 Task: Add an event  with title  Sales Territory Planning Meeting, date '2023/11/11' to 2023/11/13 & Select Event type as  Collective. Add location for the event as  456 Chiado, Lisbon, Portugal and add a description: The retreat will kick off with an opening session where participants will be introduced to the objectives and benefits of team building. The facilitators will create a positive and inclusive environment, setting the tone for open communication, respect, and mutual support.Create an event link  http-salesterritoryplanningmeetingcom & Select the event color as  Cyan. , logged in from the account softage.1@softage.netand send the event invitation to softage.9@softage.net and softage.10@softage.net
Action: Mouse moved to (739, 105)
Screenshot: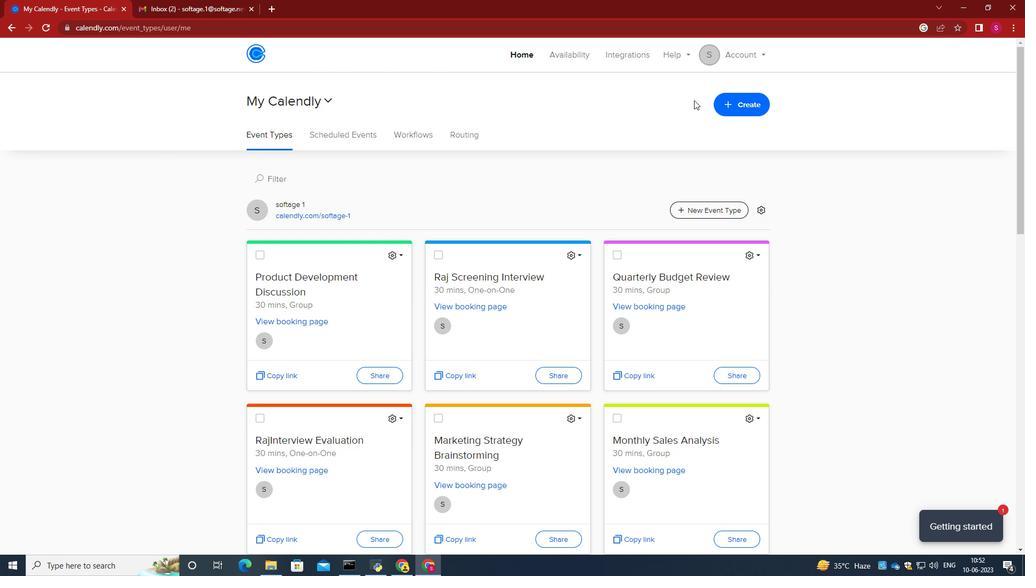 
Action: Mouse pressed left at (739, 105)
Screenshot: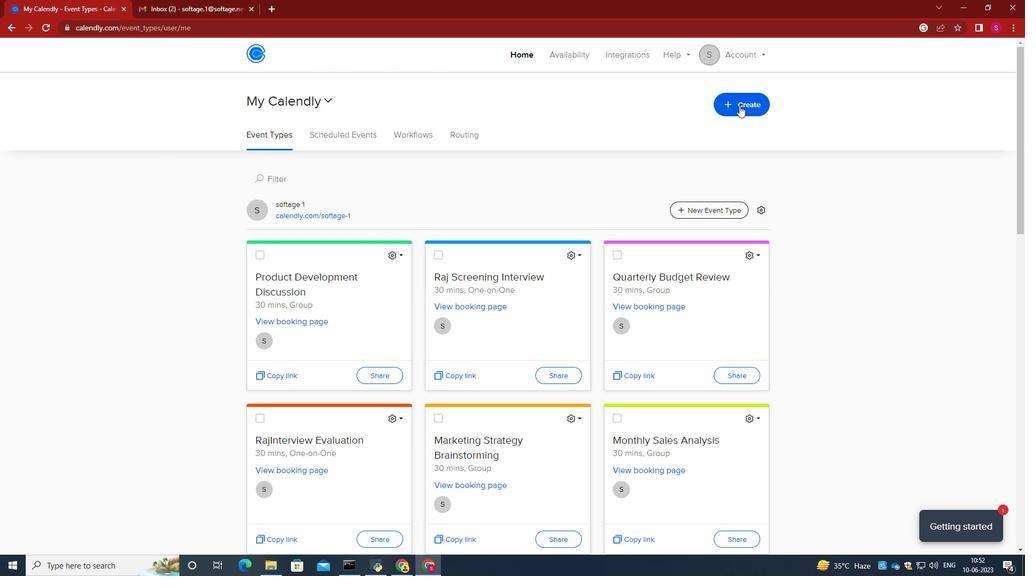 
Action: Mouse moved to (718, 144)
Screenshot: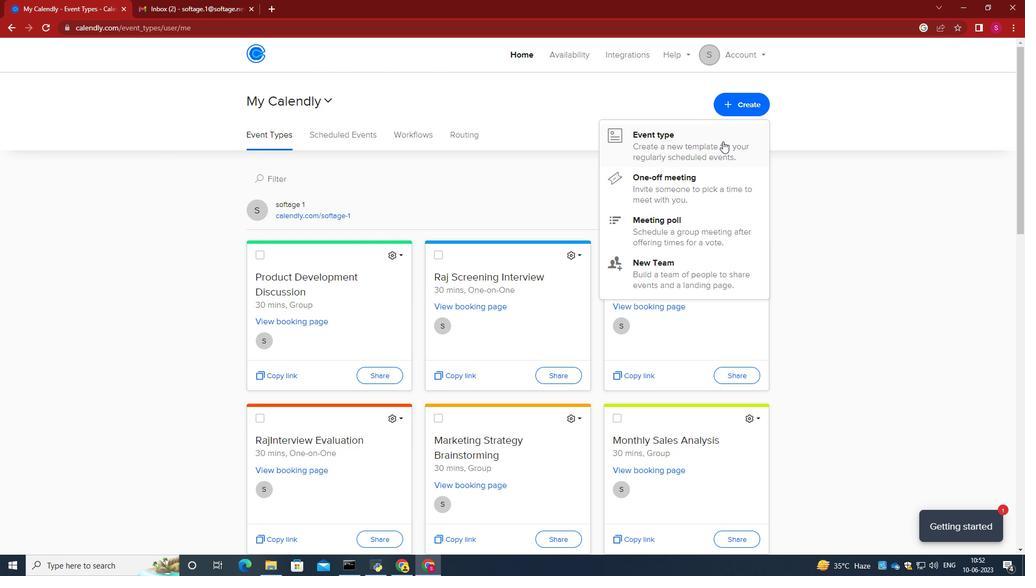 
Action: Mouse pressed left at (718, 144)
Screenshot: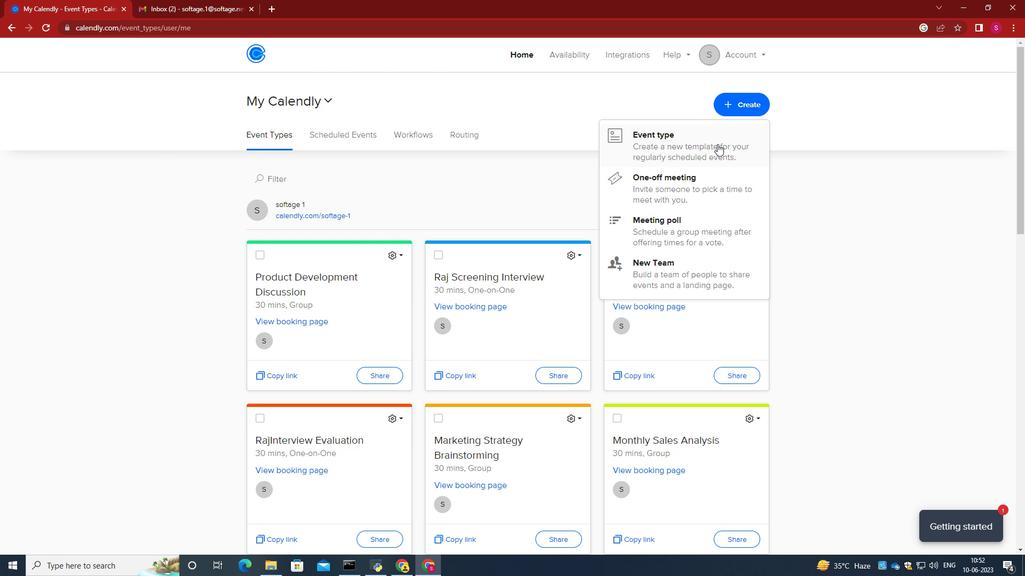 
Action: Mouse moved to (566, 304)
Screenshot: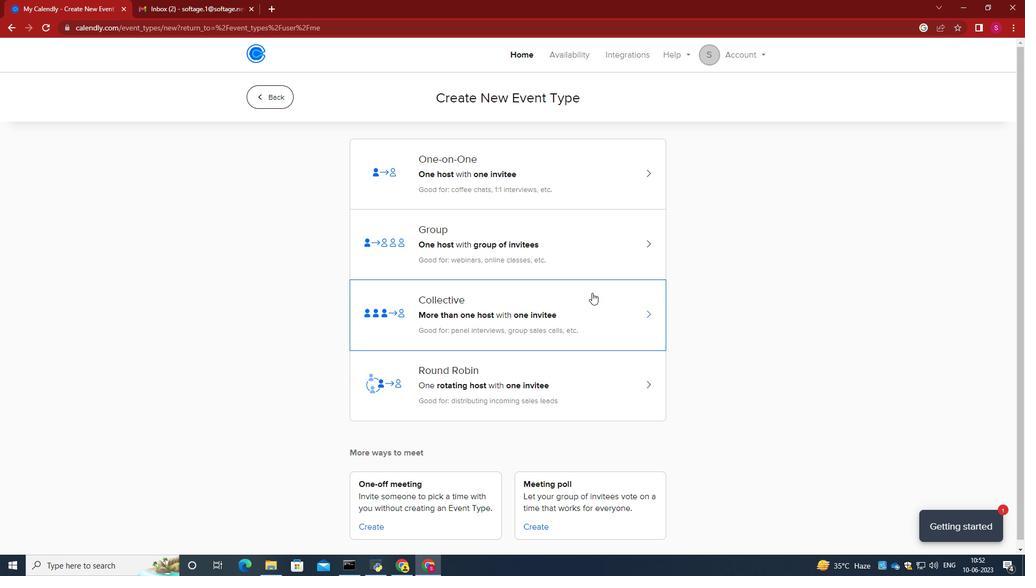 
Action: Mouse pressed left at (566, 304)
Screenshot: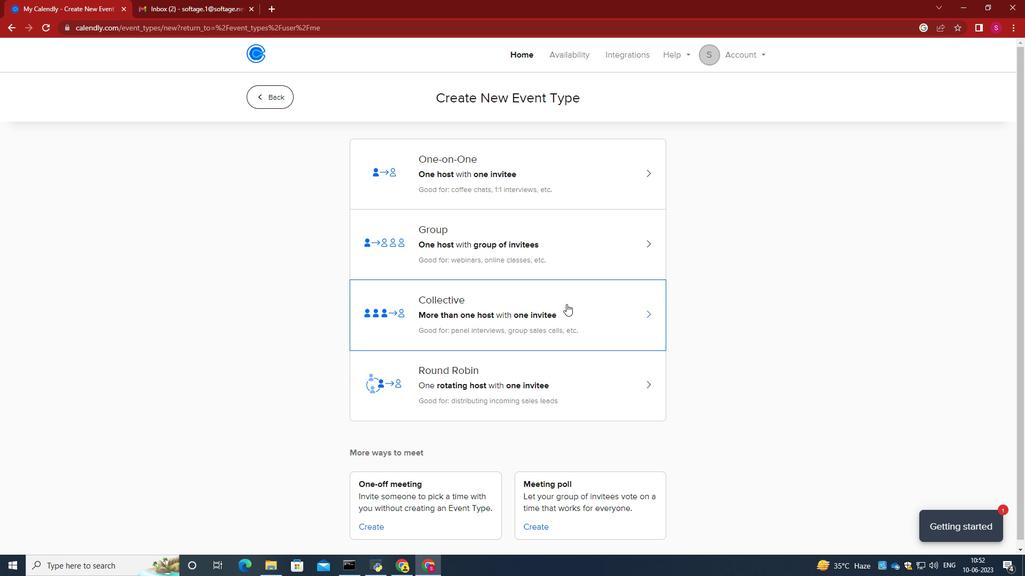 
Action: Mouse moved to (634, 227)
Screenshot: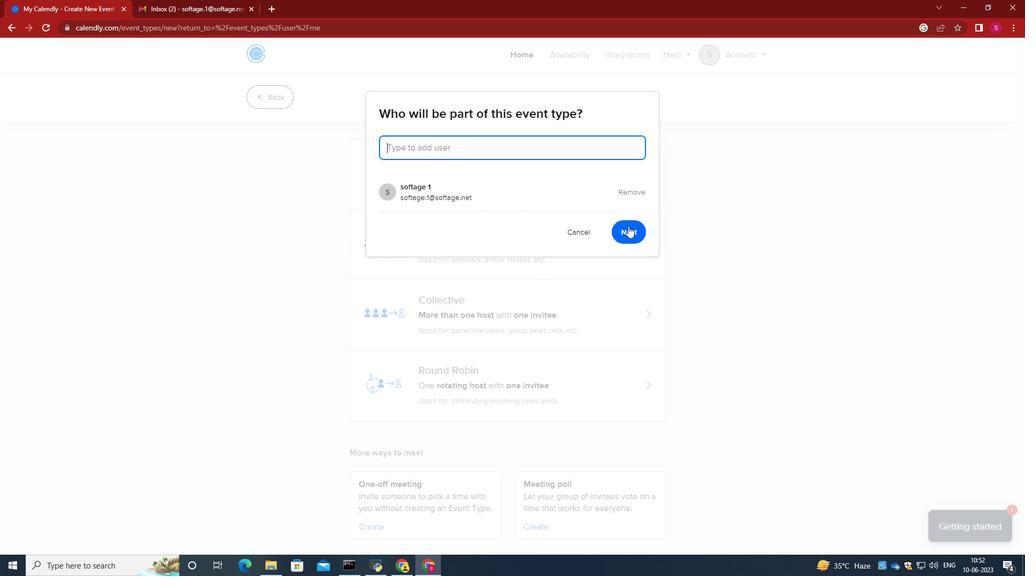 
Action: Mouse pressed left at (634, 227)
Screenshot: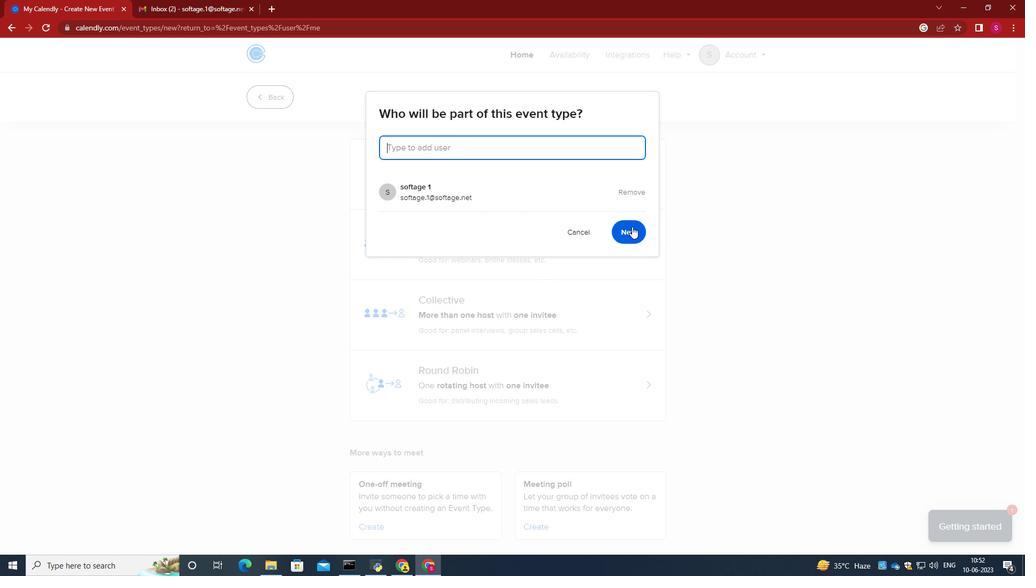
Action: Mouse moved to (369, 248)
Screenshot: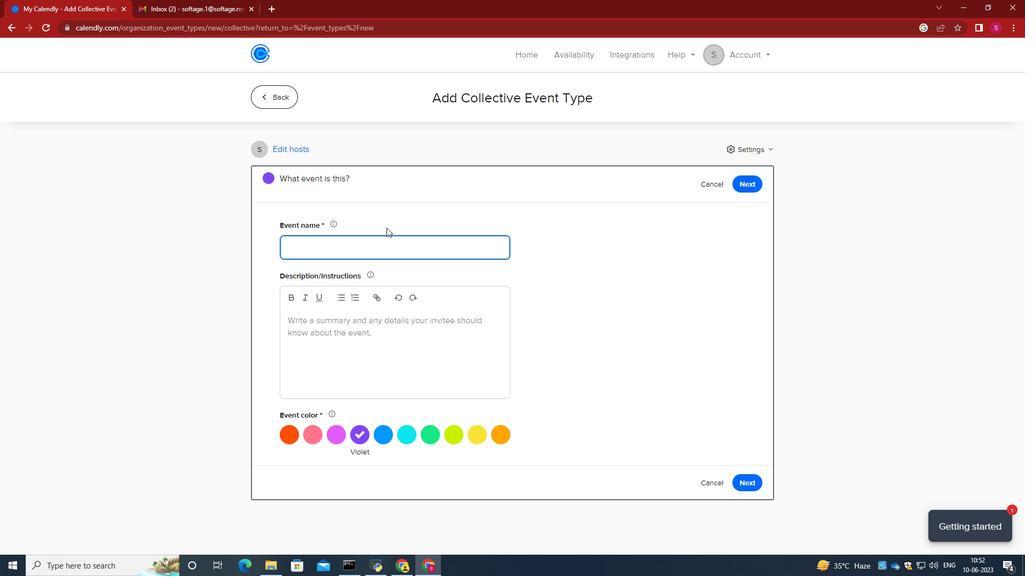 
Action: Mouse pressed left at (369, 248)
Screenshot: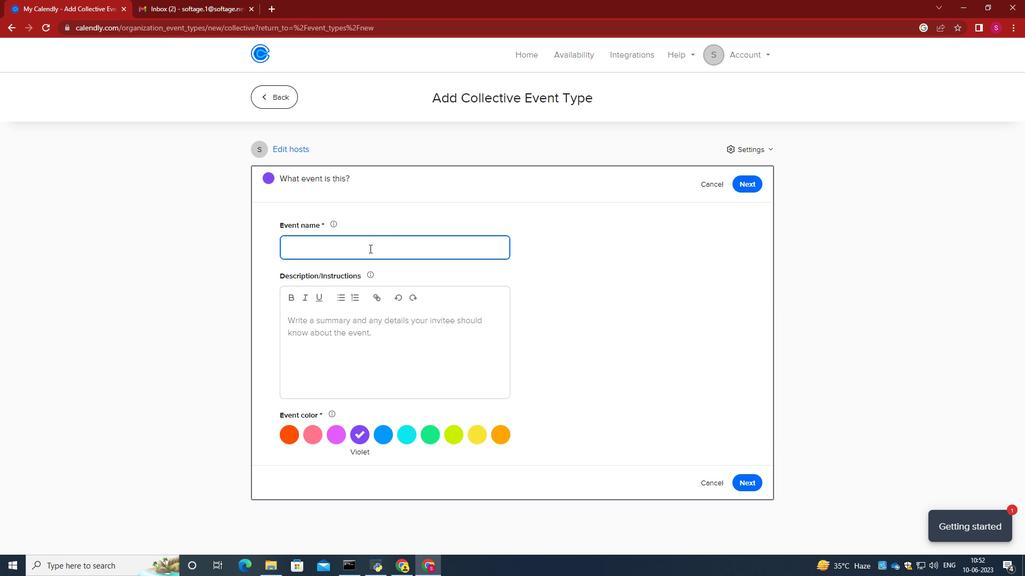 
Action: Key pressed <Key.caps_lock>S<Key.caps_lock>ales<Key.space><Key.caps_lock>T<Key.caps_lock>erritory<Key.space><Key.caps_lock>P<Key.caps_lock>lanning<Key.space><Key.caps_lock>R<Key.caps_lock>eview<Key.backspace><Key.backspace><Key.backspace><Key.backspace><Key.backspace><Key.backspace><Key.caps_lock>M<Key.caps_lock>eeting
Screenshot: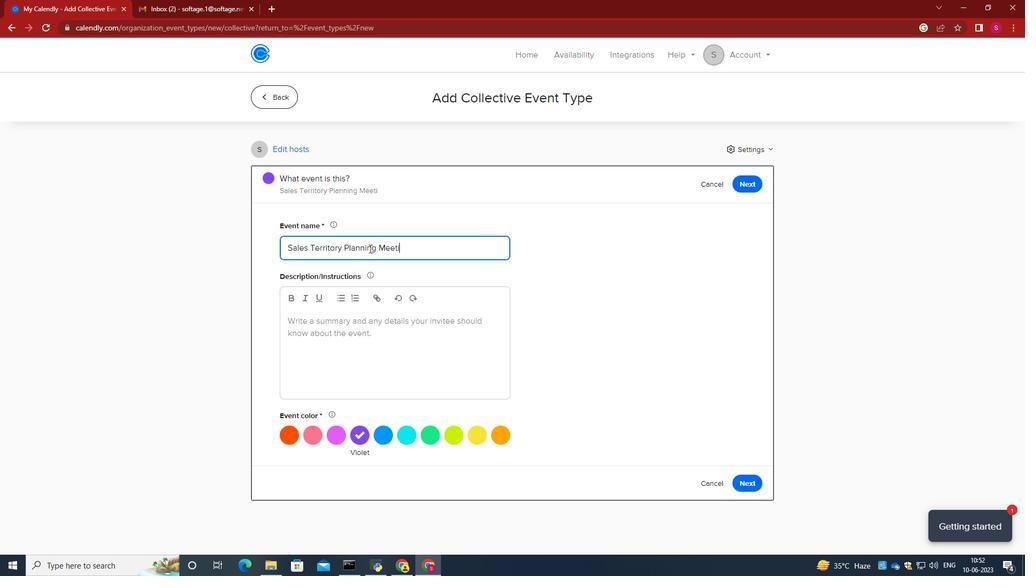 
Action: Mouse moved to (398, 314)
Screenshot: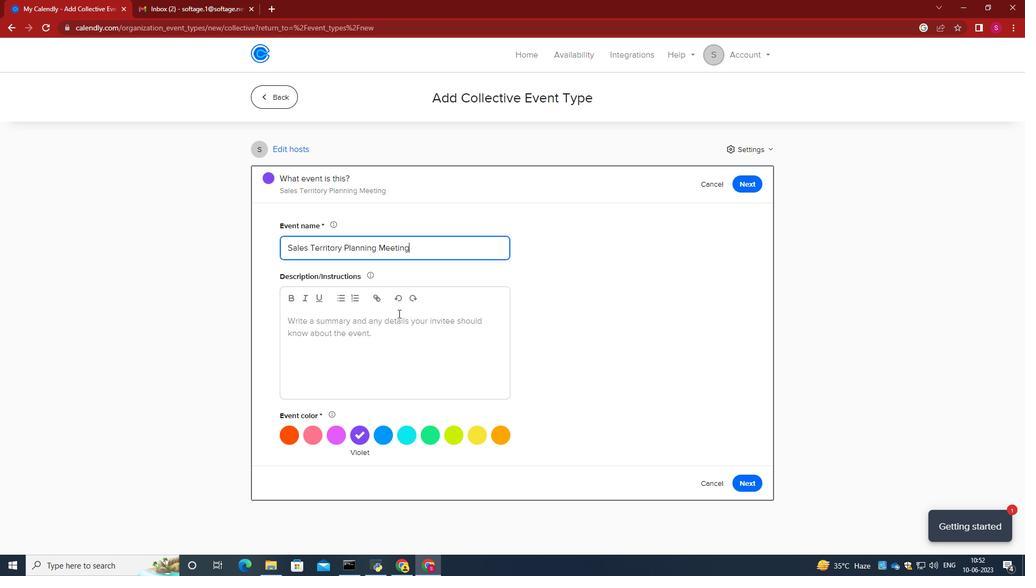 
Action: Mouse pressed left at (398, 314)
Screenshot: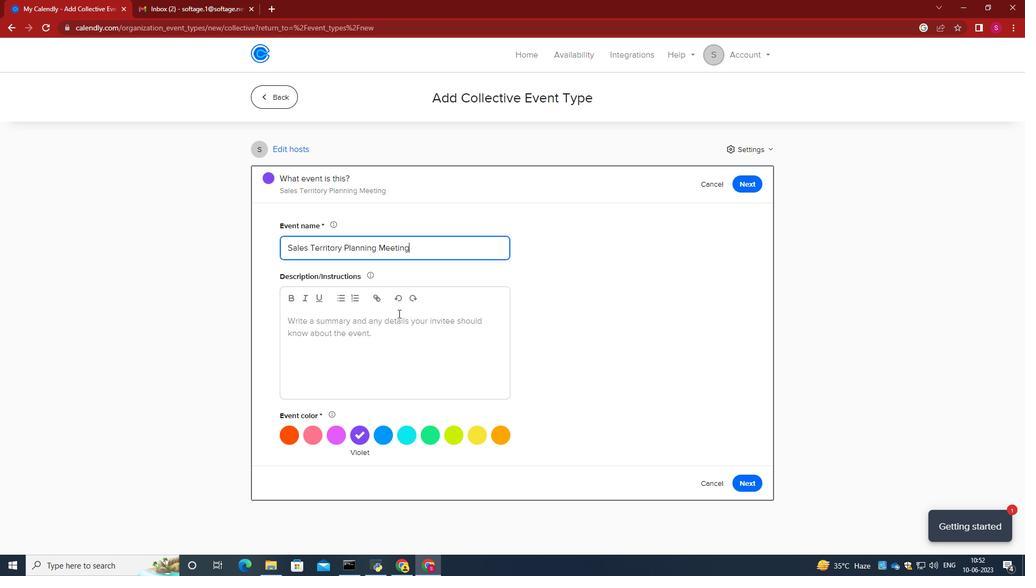 
Action: Mouse moved to (398, 329)
Screenshot: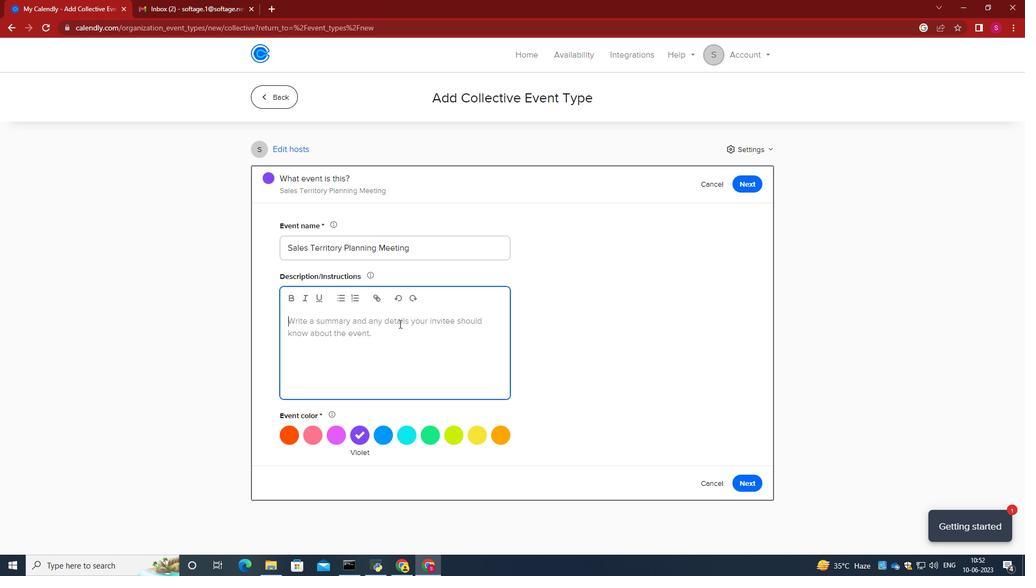 
Action: Key pressed <Key.caps_lock>T<Key.caps_lock>he<Key.space>retreat<Key.space>will<Key.space>kickoff<Key.space>with<Key.space>an<Key.space>opening<Key.space>session<Key.space>where<Key.space>in<Key.backspace><Key.backspace>partivip<Key.backspace><Key.backspace><Key.backspace>cipants<Key.space>will<Key.space>be<Key.space>introduced<Key.space>to<Key.space>the<Key.space>objectives<Key.space>ansd<Key.space>be<Key.backspace><Key.backspace><Key.backspace><Key.backspace><Key.backspace>d<Key.space>benefits<Key.space>of<Key.space>team<Key.space>building.<Key.space><Key.caps_lock>T<Key.caps_lock>he<Key.space>facilitators<Key.space>will<Key.space>create<Key.space>ap<Key.space><Key.backspace><Key.backspace><Key.space>positive<Key.space>and<Key.space>inclusive<Key.space>environment,<Key.space>setting<Key.space>the<Key.space>tone<Key.space>for<Key.space>open<Key.space>communication,<Key.space>respect,<Key.space>and<Key.space>mutuek<Key.space><Key.backspace><Key.backspace>l<Key.space>su<Key.backspace><Key.backspace><Key.backspace><Key.backspace><Key.backspace>al<Key.space>supo<Key.backspace>port.<Key.space><Key.caps_lock>
Screenshot: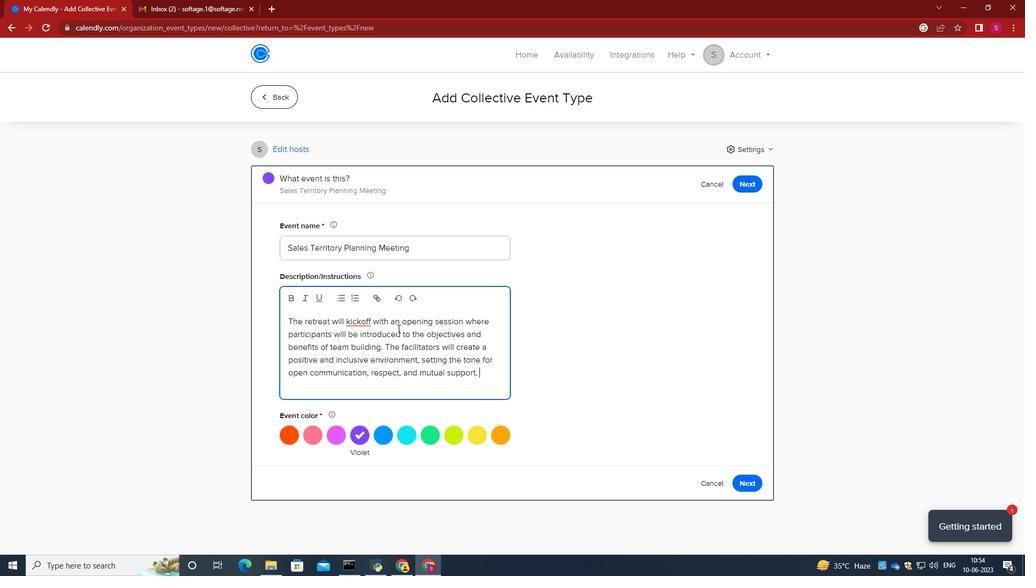 
Action: Mouse moved to (415, 435)
Screenshot: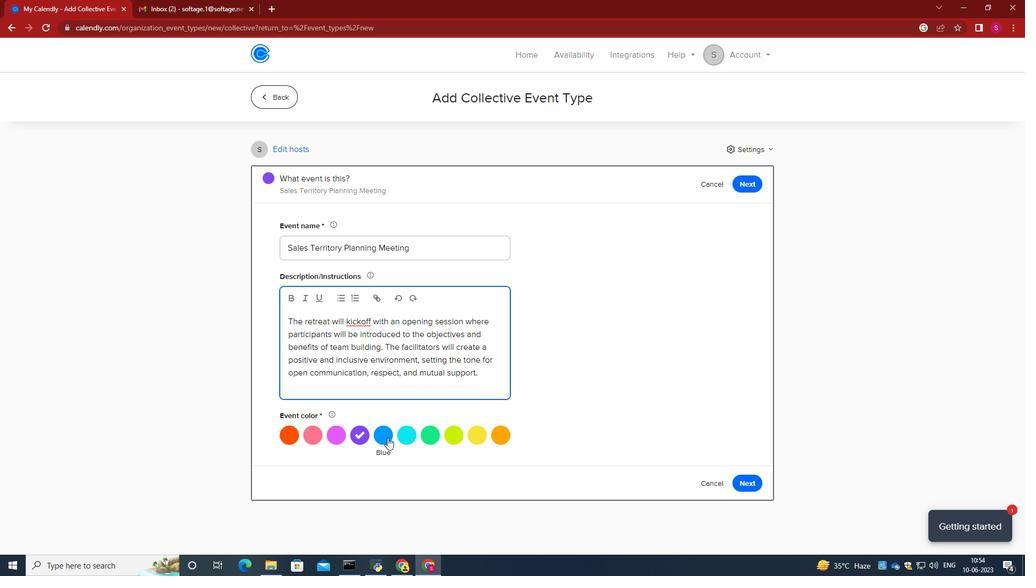 
Action: Mouse pressed left at (415, 435)
Screenshot: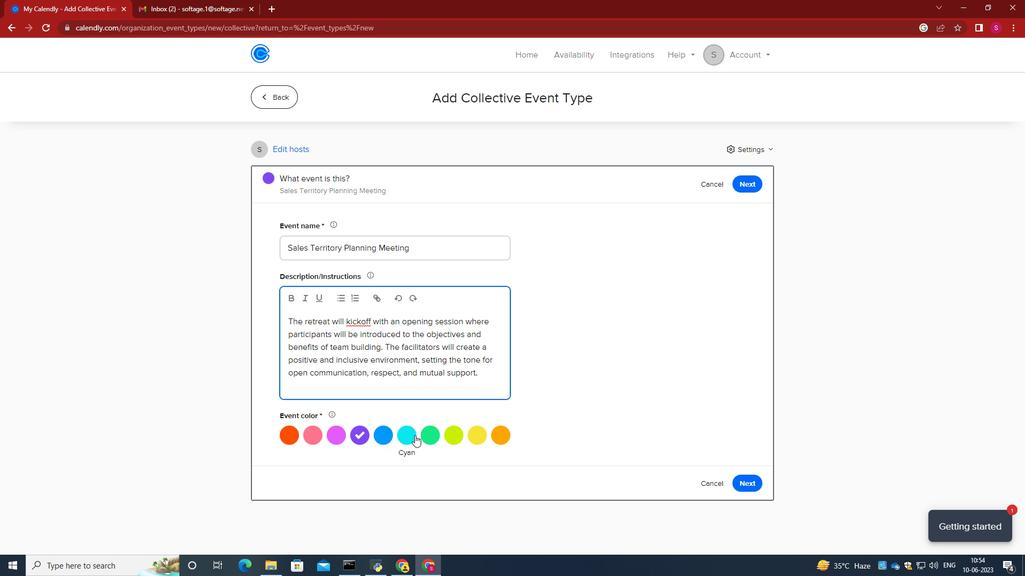 
Action: Mouse moved to (749, 484)
Screenshot: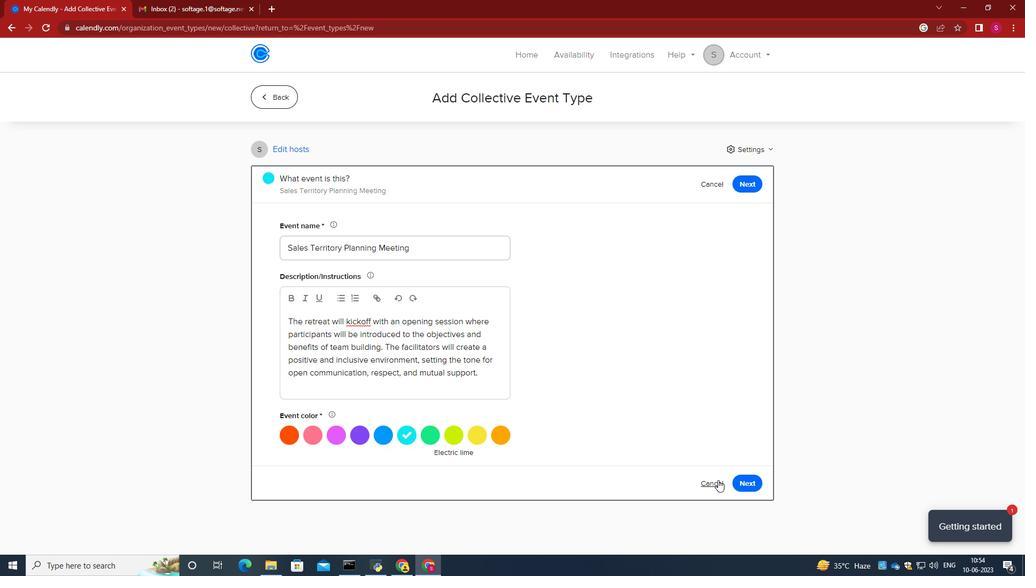
Action: Mouse pressed left at (749, 484)
Screenshot: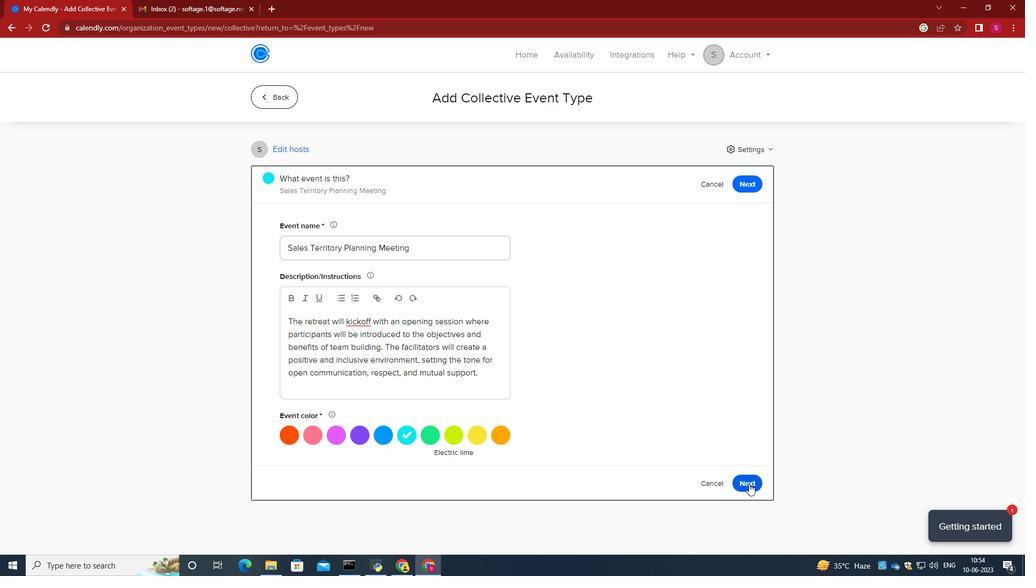 
Action: Mouse moved to (341, 313)
Screenshot: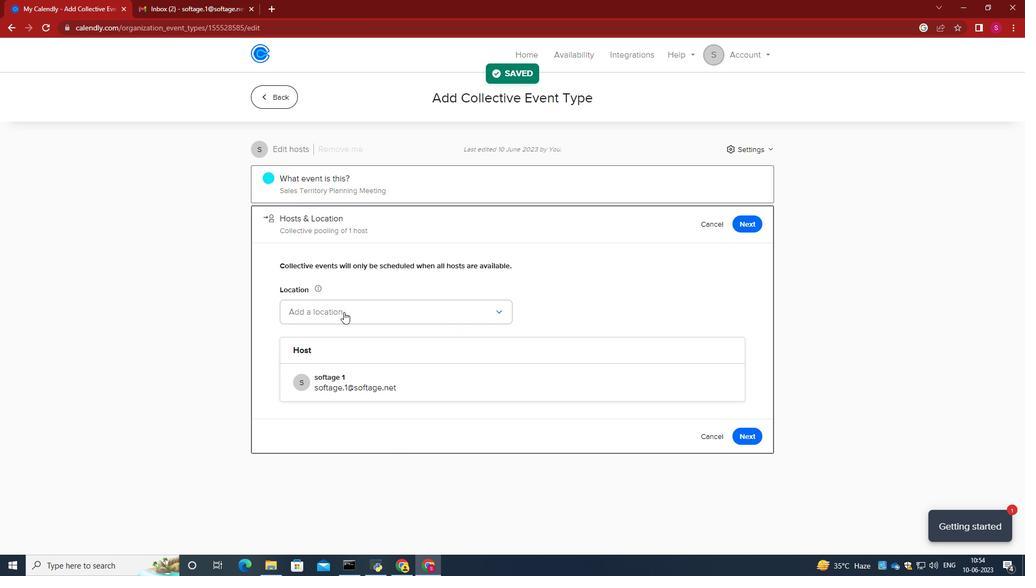 
Action: Mouse pressed left at (341, 313)
Screenshot: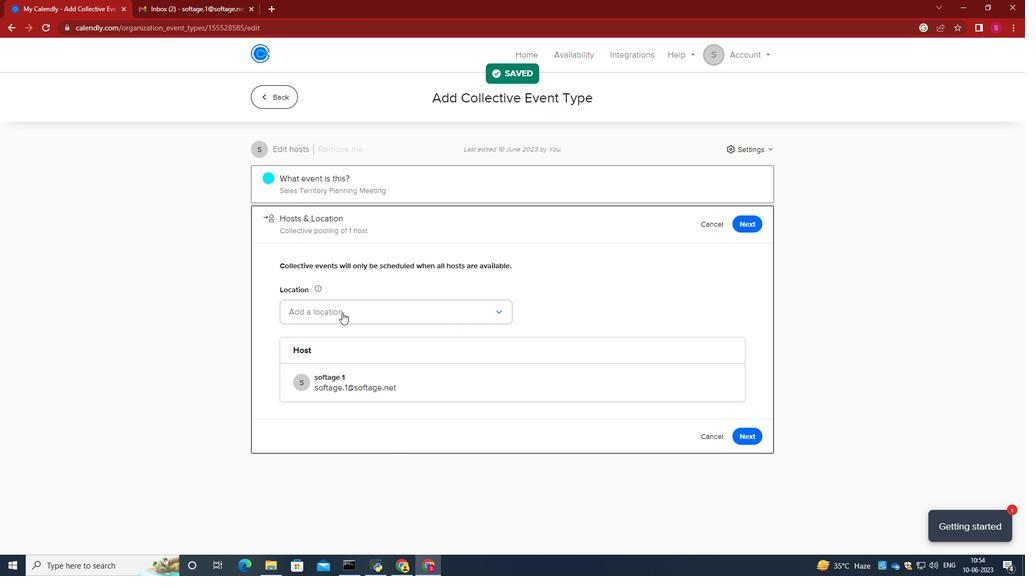 
Action: Mouse moved to (356, 339)
Screenshot: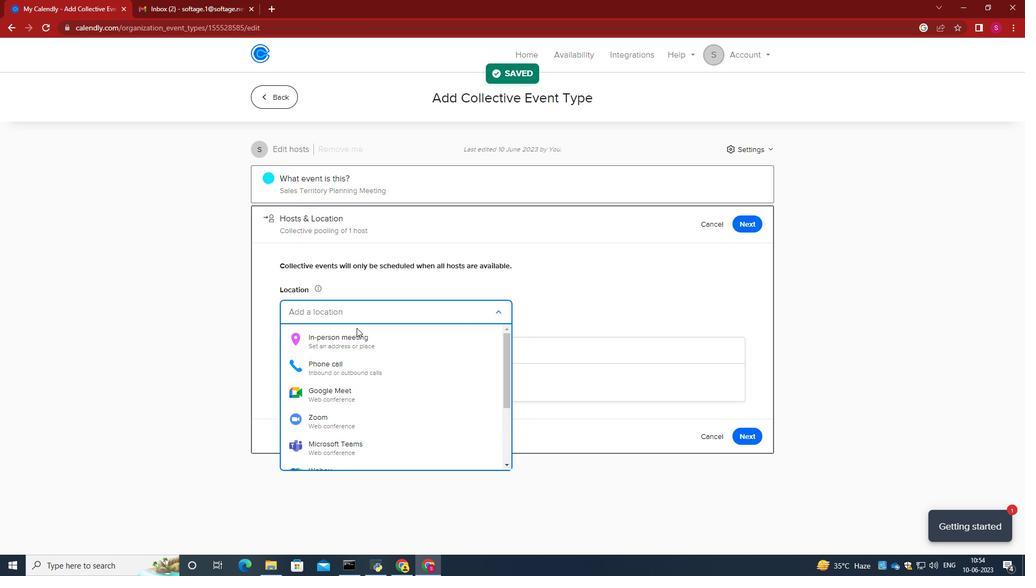 
Action: Mouse pressed left at (356, 339)
Screenshot: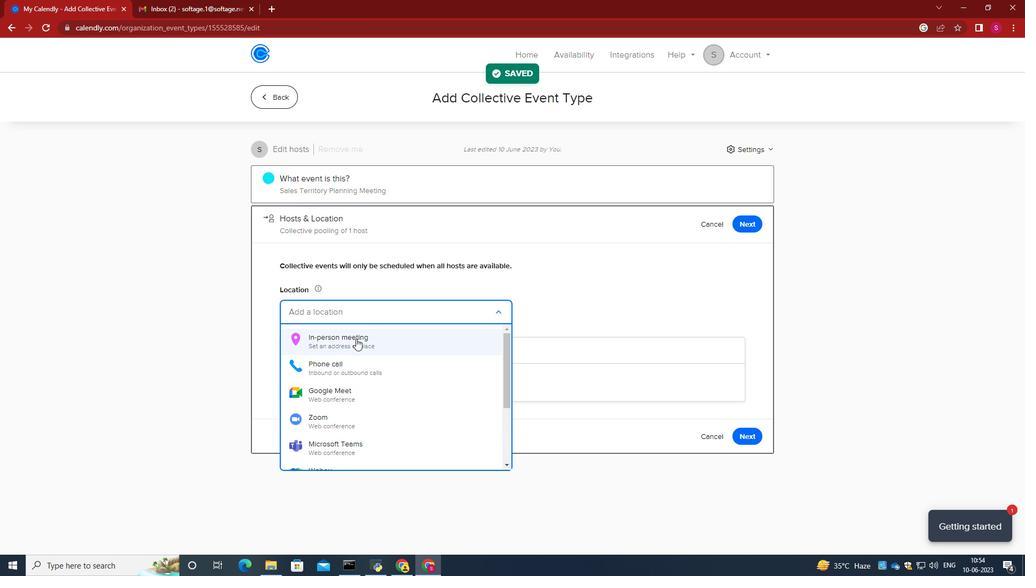 
Action: Mouse moved to (466, 174)
Screenshot: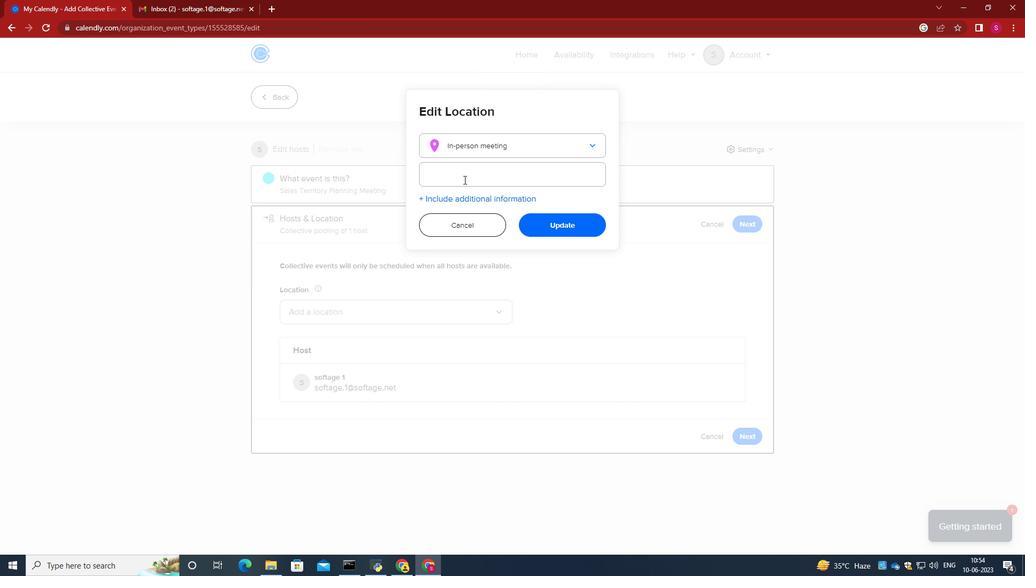 
Action: Mouse pressed left at (466, 174)
Screenshot: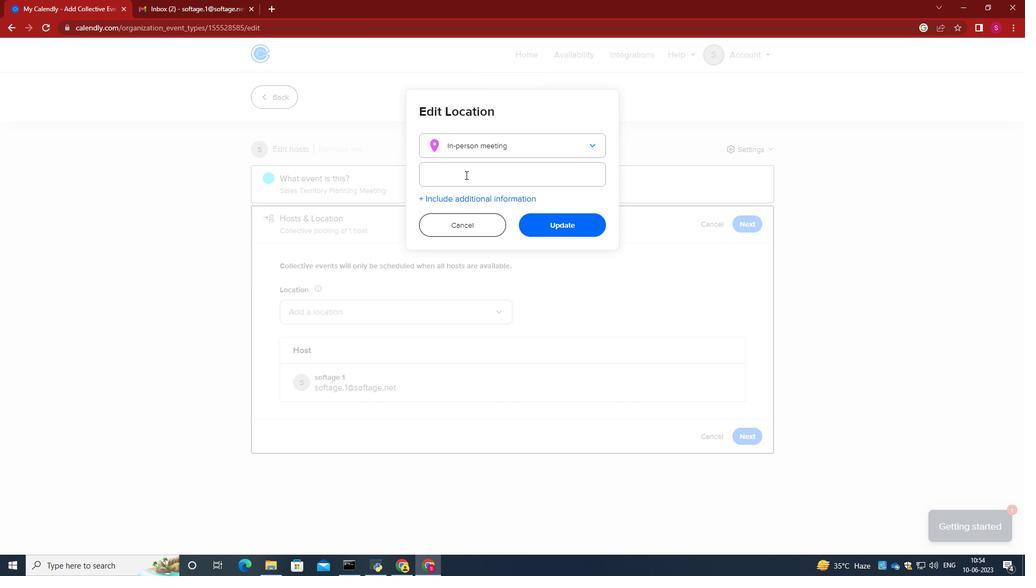 
Action: Key pressed 456<Key.space><Key.caps_lock>c<Key.caps_lock>HAIDO<Key.backspace><Key.backspace><Key.backspace><Key.backspace><Key.backspace><Key.backspace>C<Key.caps_lock>haido,<Key.space><Key.caps_lock>L<Key.caps_lock>isbon,<Key.space><Key.caps_lock>P<Key.caps_lock>ortugal<Key.space>
Screenshot: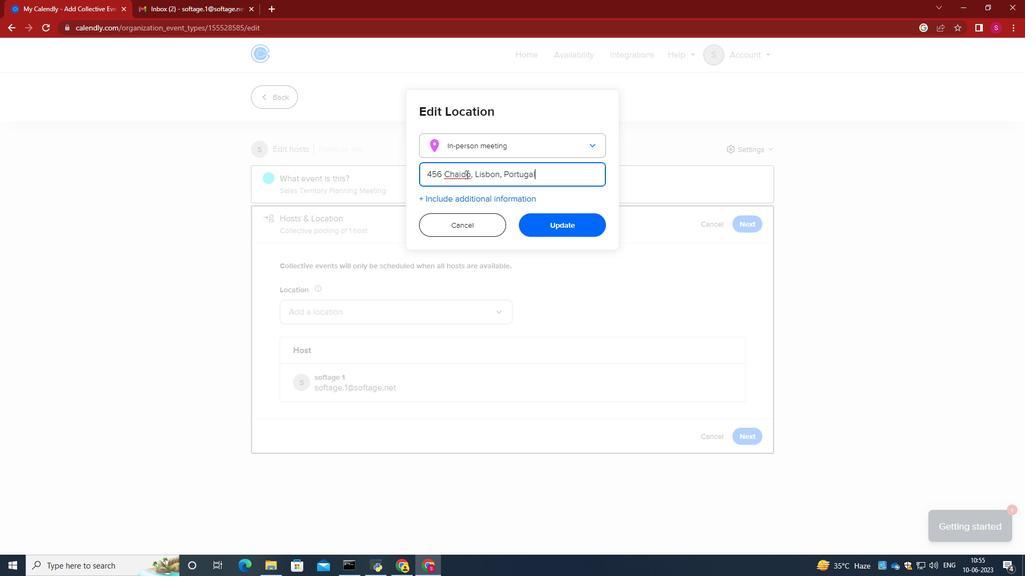 
Action: Mouse moved to (556, 223)
Screenshot: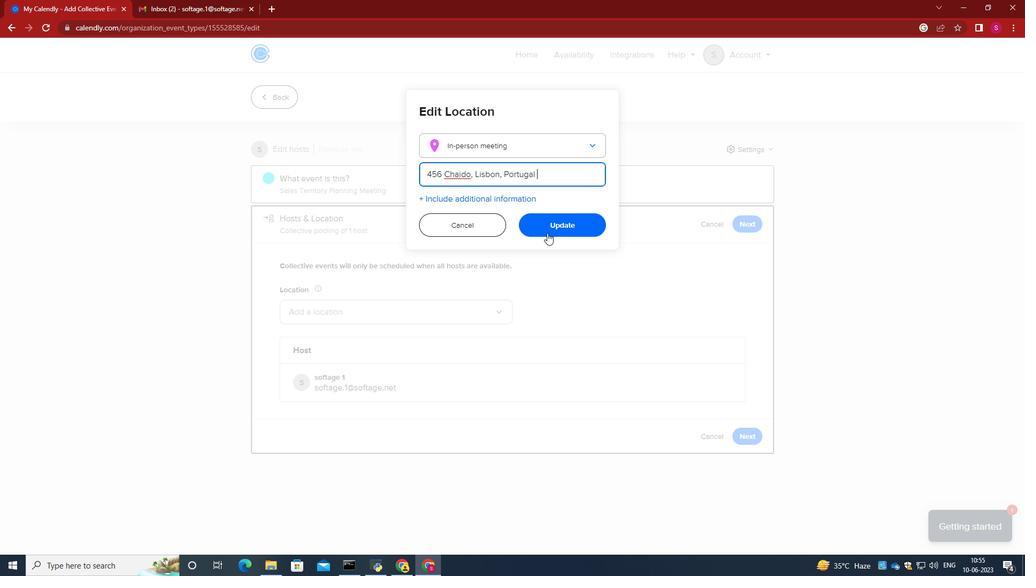 
Action: Mouse pressed left at (556, 223)
Screenshot: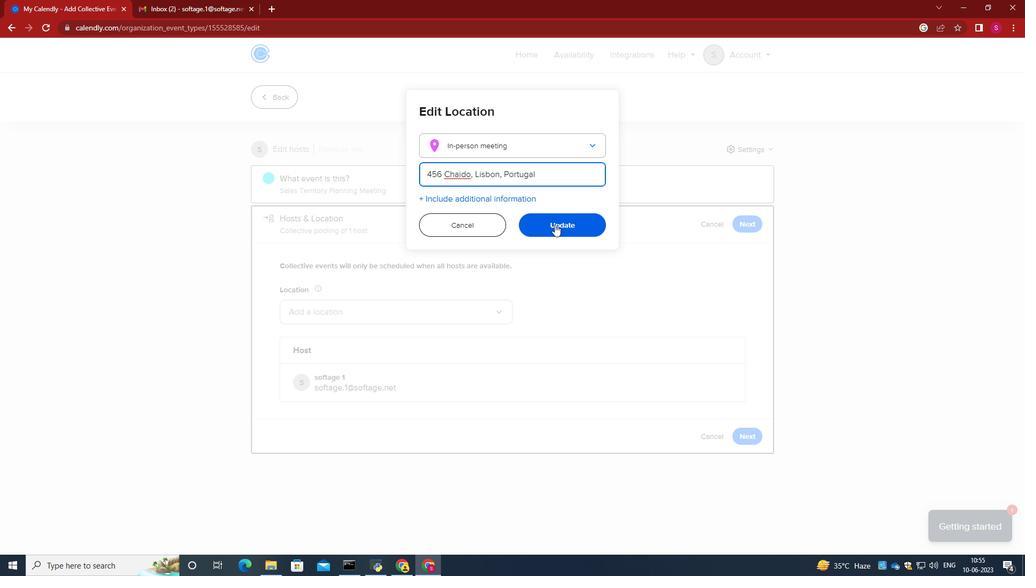 
Action: Mouse moved to (742, 443)
Screenshot: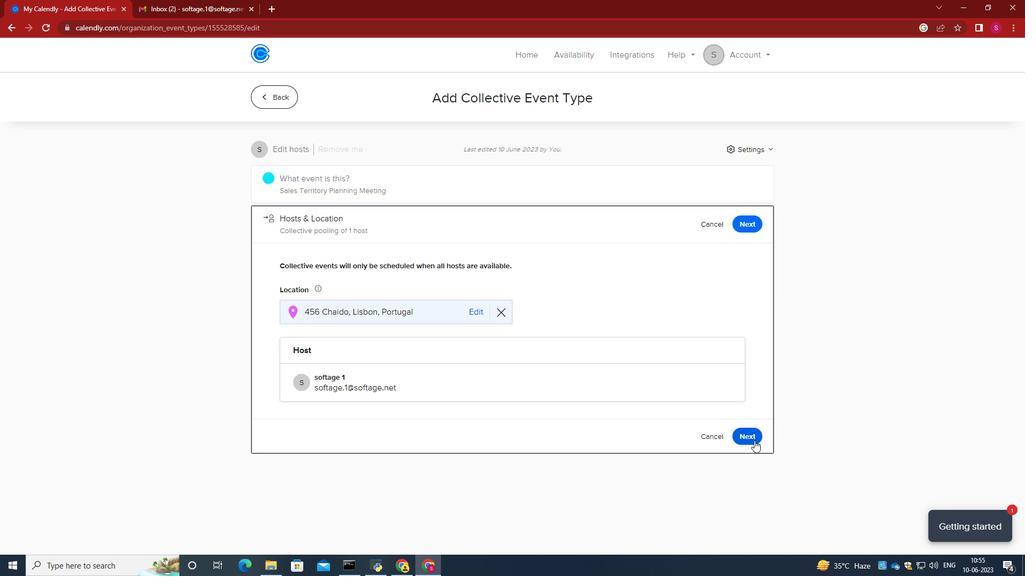 
Action: Mouse pressed left at (742, 443)
Screenshot: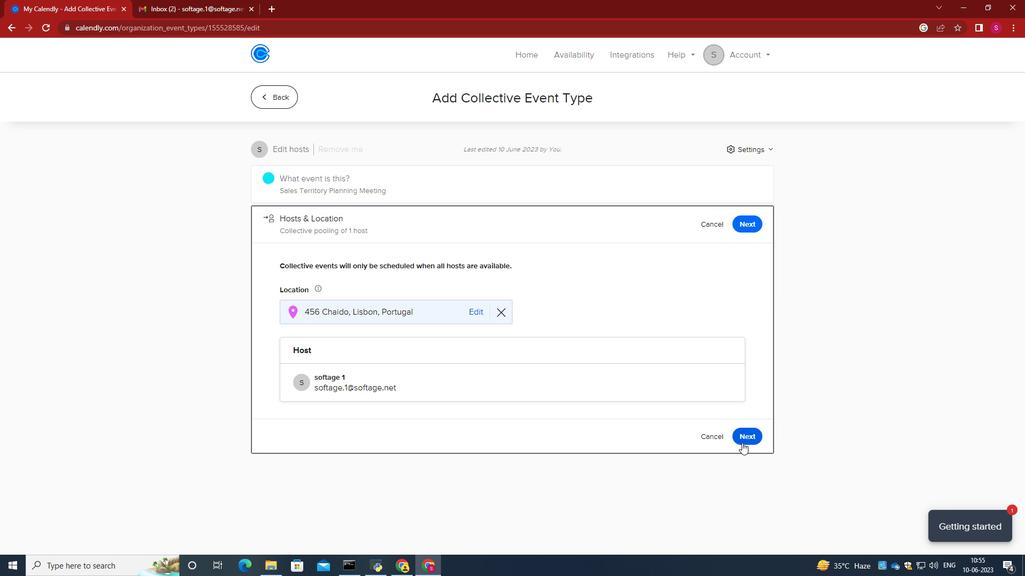 
Action: Mouse moved to (496, 334)
Screenshot: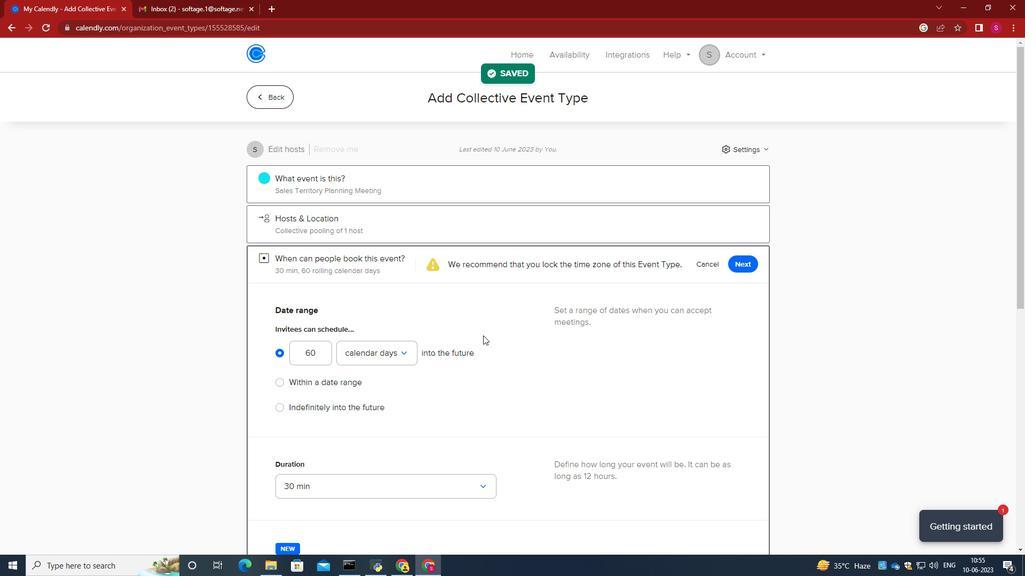 
Action: Mouse scrolled (496, 333) with delta (0, 0)
Screenshot: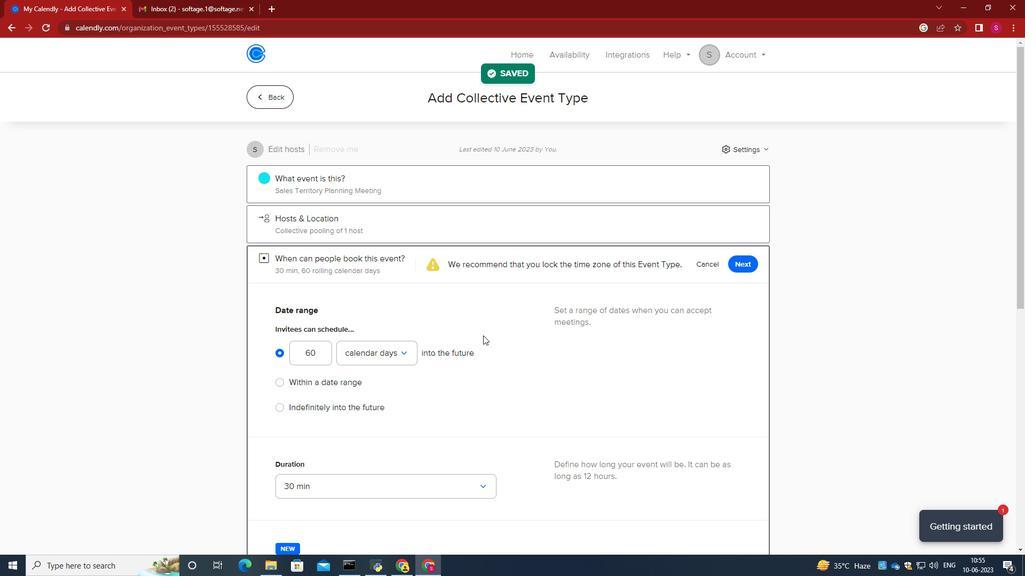 
Action: Mouse scrolled (496, 333) with delta (0, 0)
Screenshot: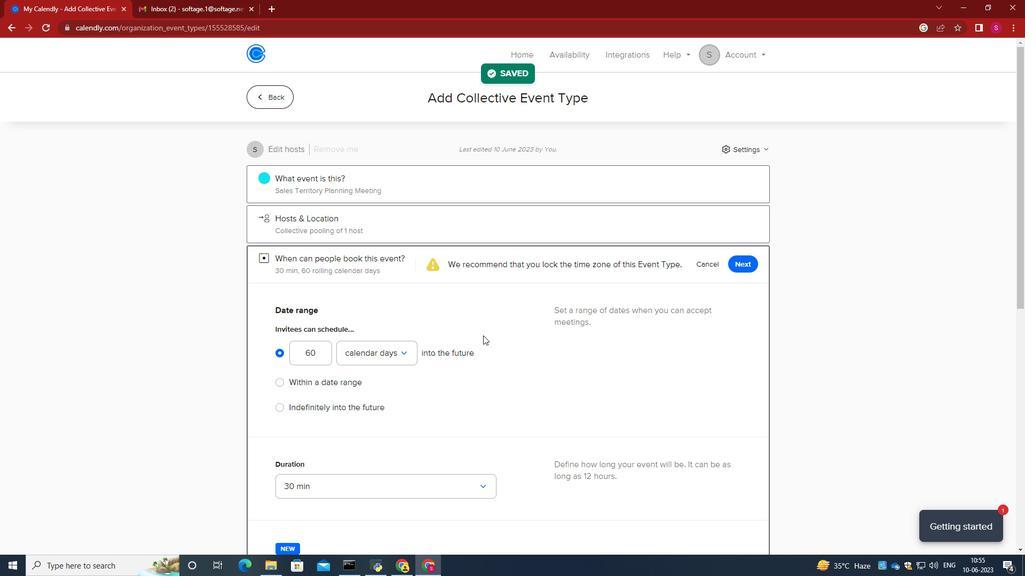 
Action: Mouse scrolled (496, 333) with delta (0, 0)
Screenshot: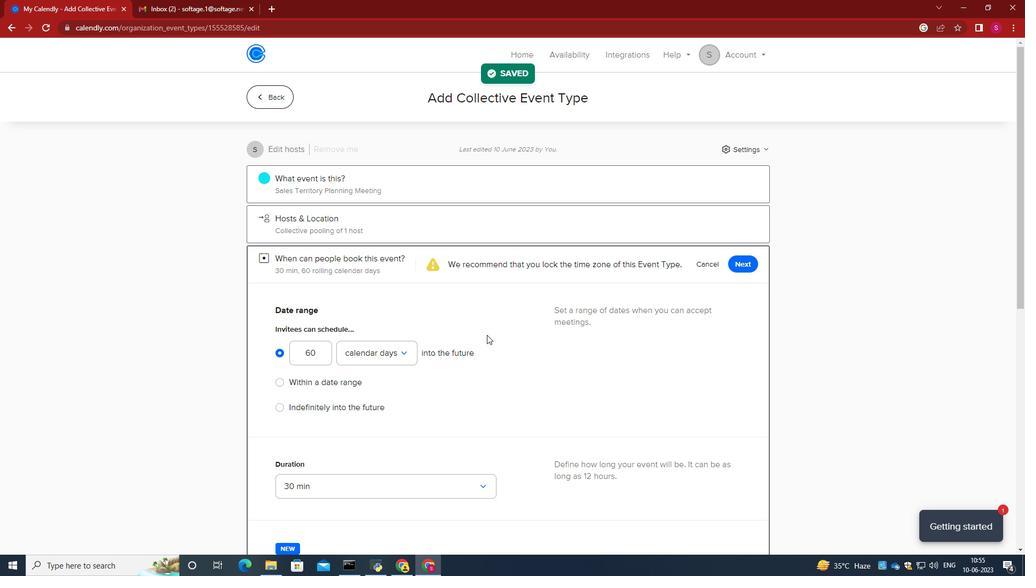 
Action: Mouse moved to (300, 224)
Screenshot: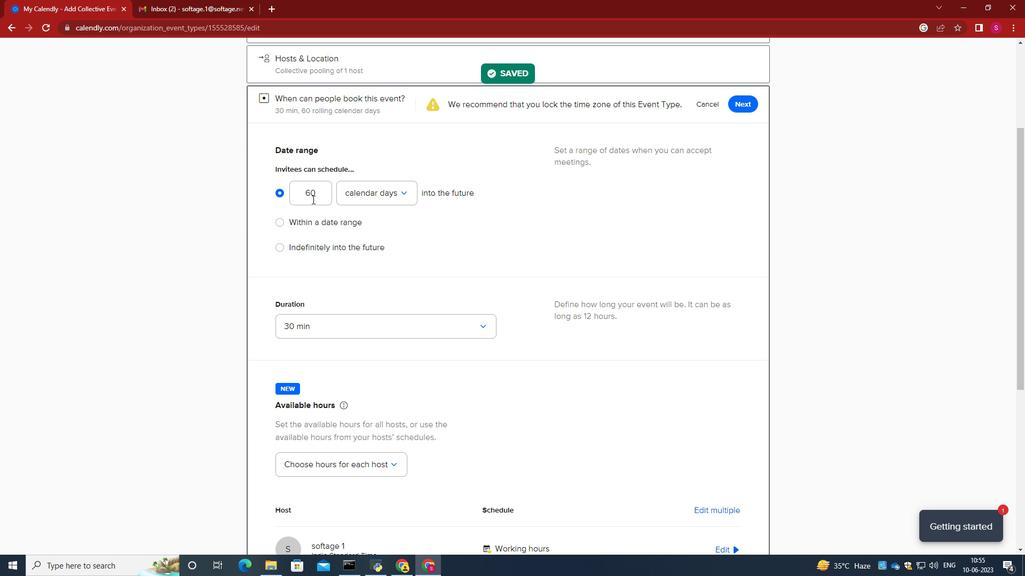 
Action: Mouse pressed left at (300, 224)
Screenshot: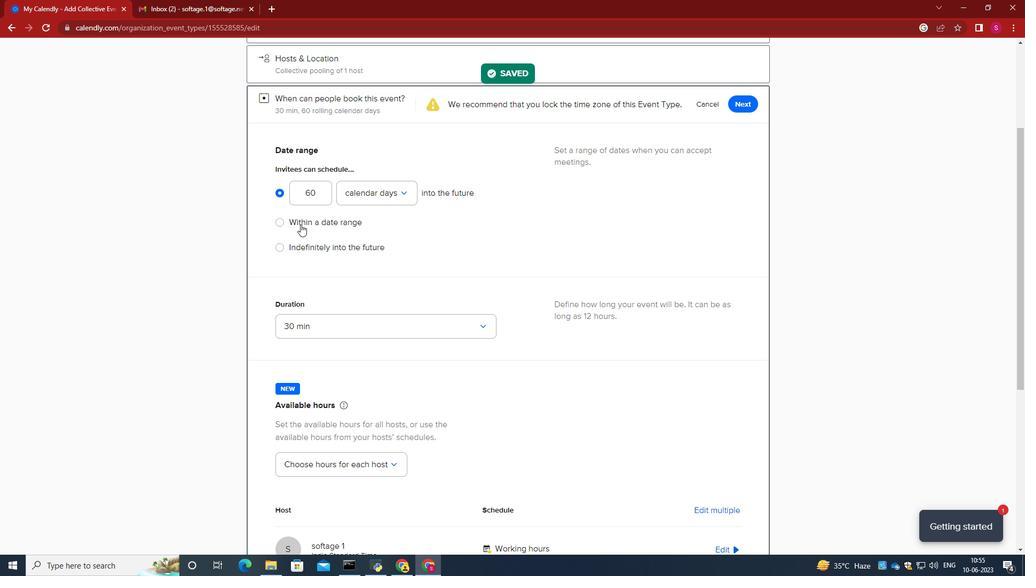 
Action: Mouse moved to (411, 229)
Screenshot: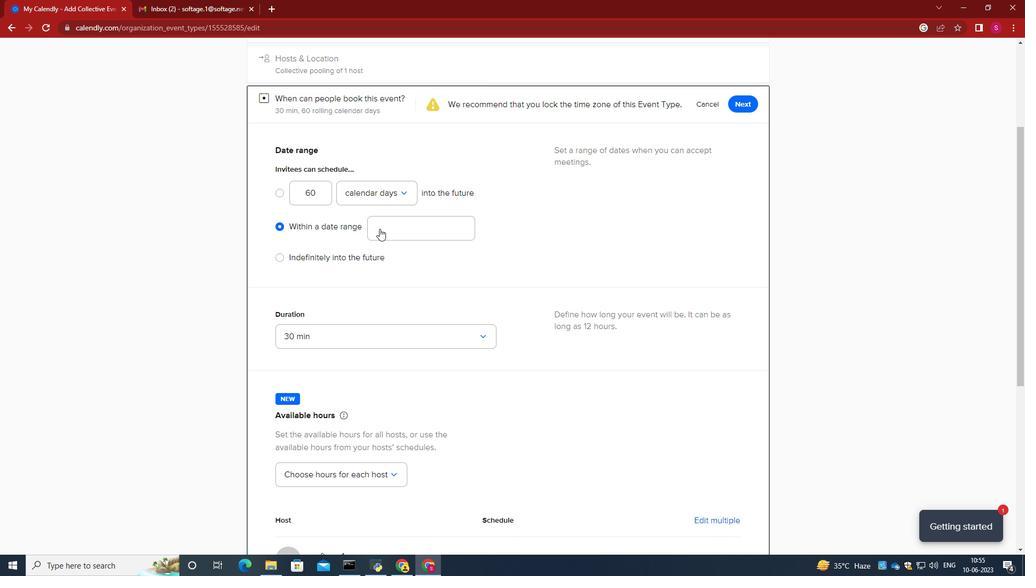 
Action: Mouse pressed left at (411, 229)
Screenshot: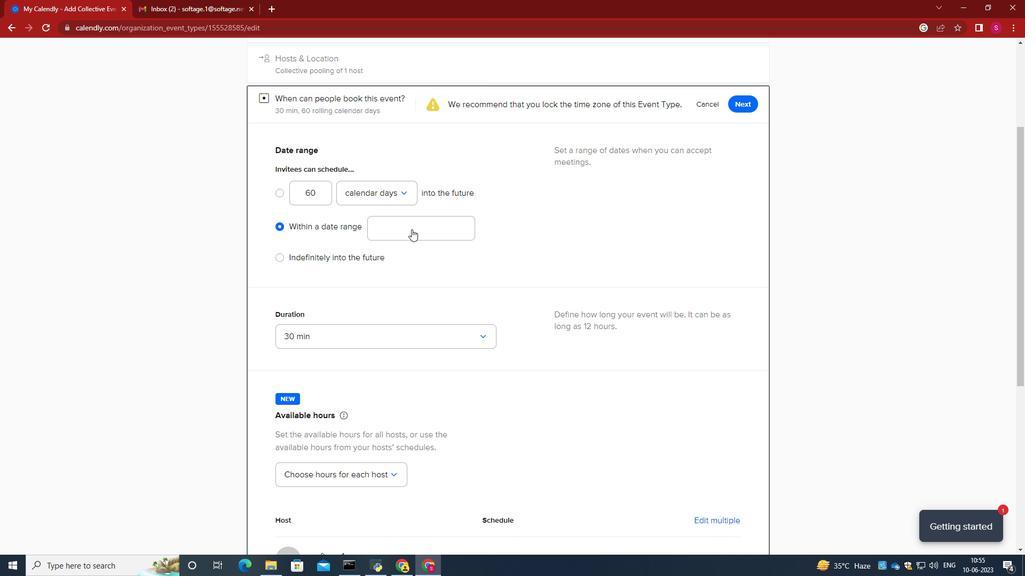 
Action: Mouse moved to (455, 262)
Screenshot: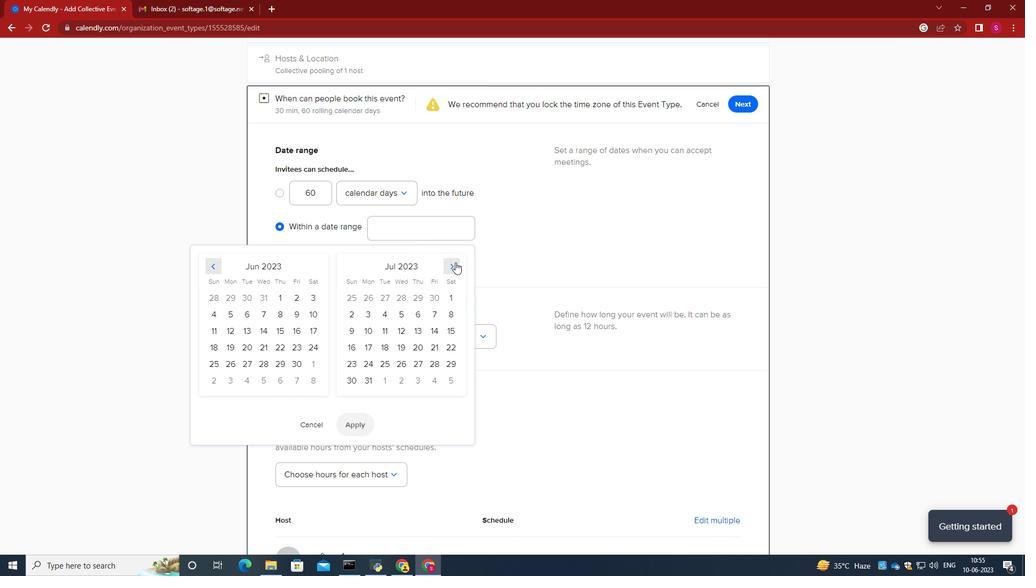 
Action: Mouse pressed left at (455, 262)
Screenshot: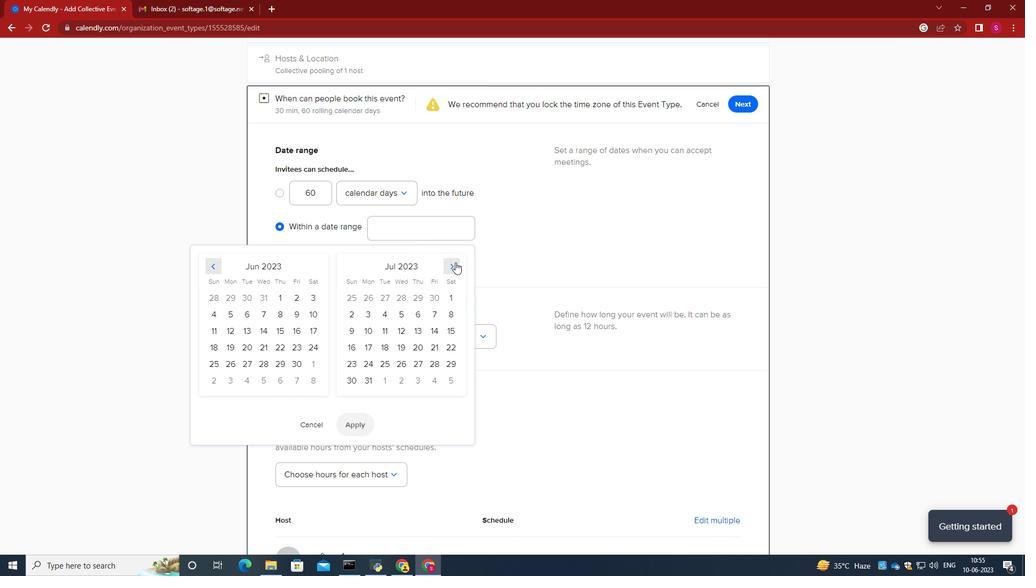 
Action: Mouse pressed left at (455, 262)
Screenshot: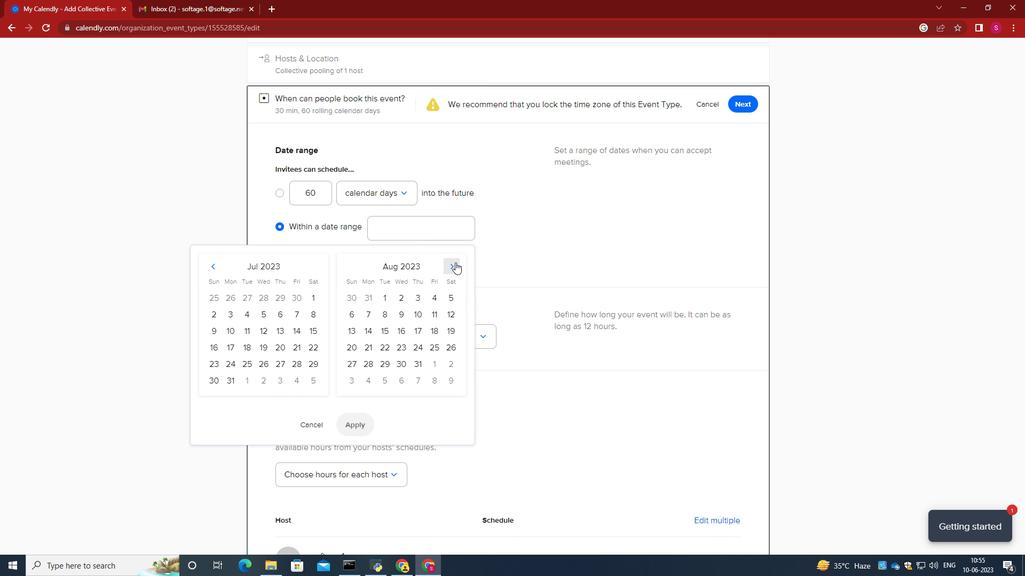 
Action: Mouse pressed left at (455, 262)
Screenshot: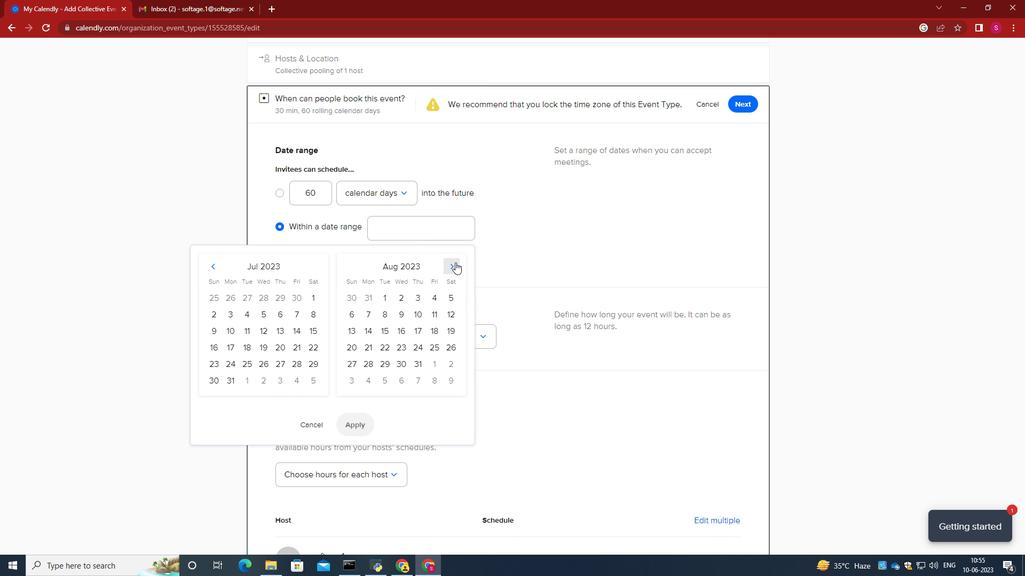 
Action: Mouse pressed left at (455, 262)
Screenshot: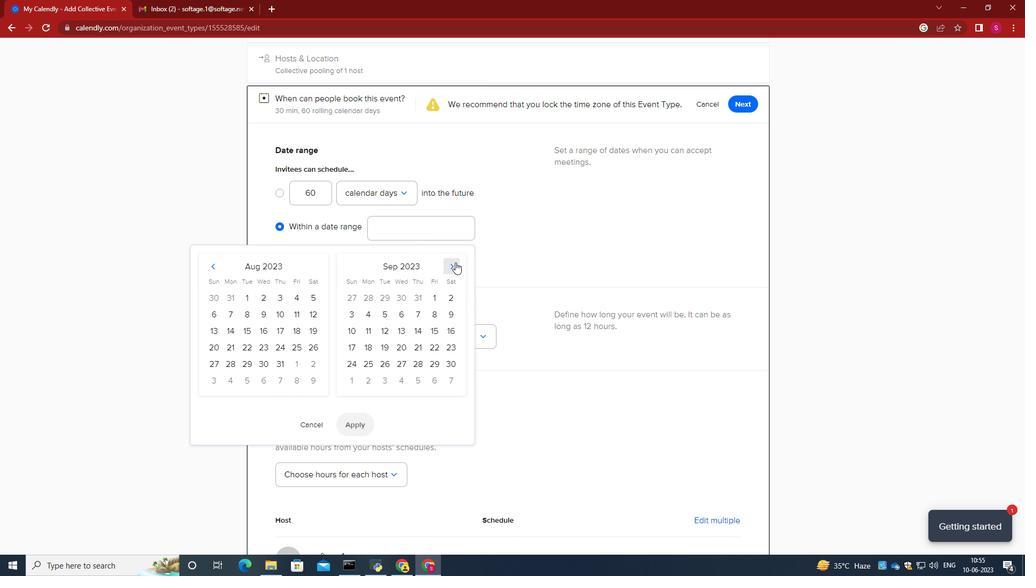 
Action: Mouse pressed left at (455, 262)
Screenshot: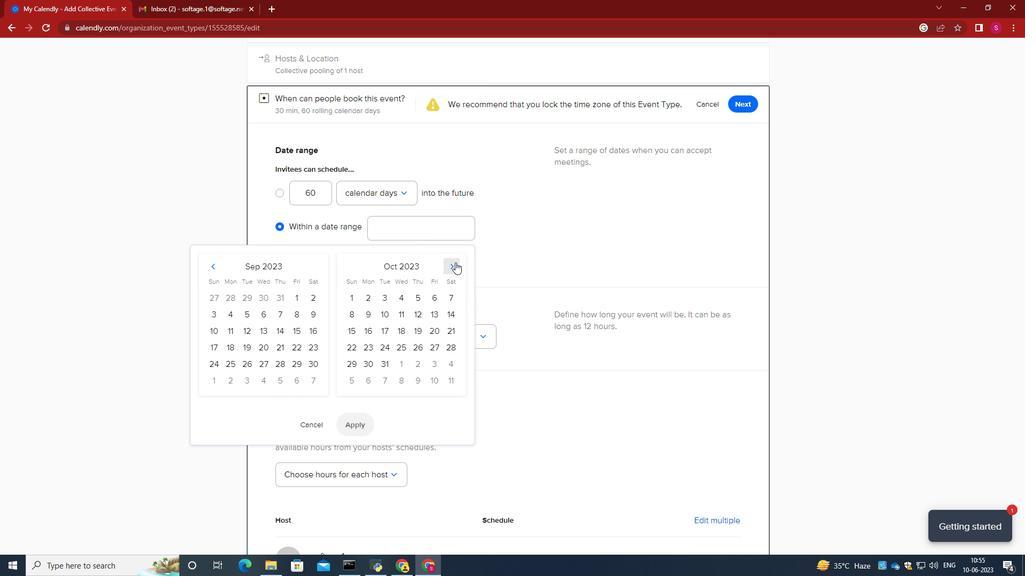 
Action: Mouse moved to (313, 309)
Screenshot: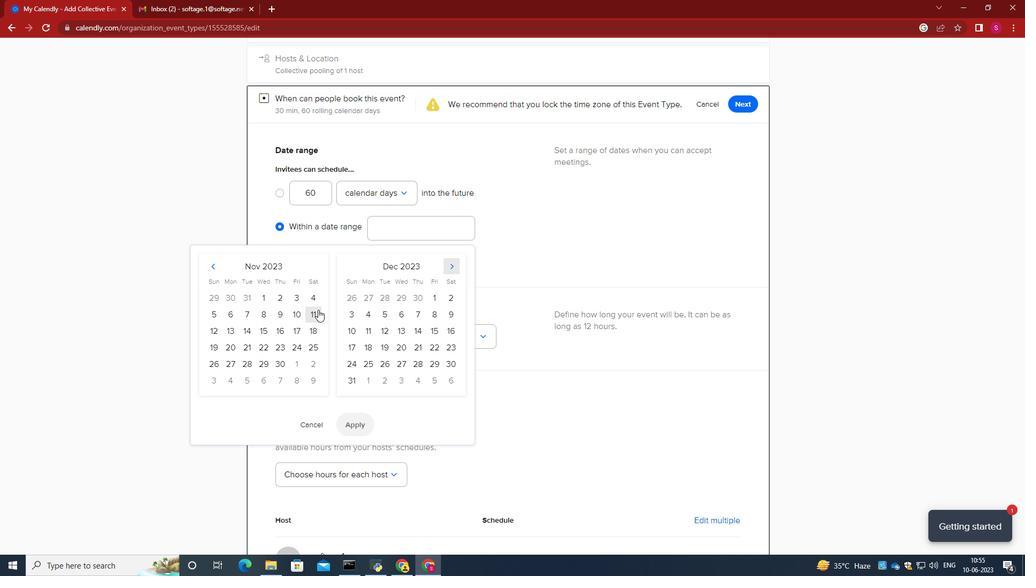 
Action: Mouse pressed left at (313, 309)
Screenshot: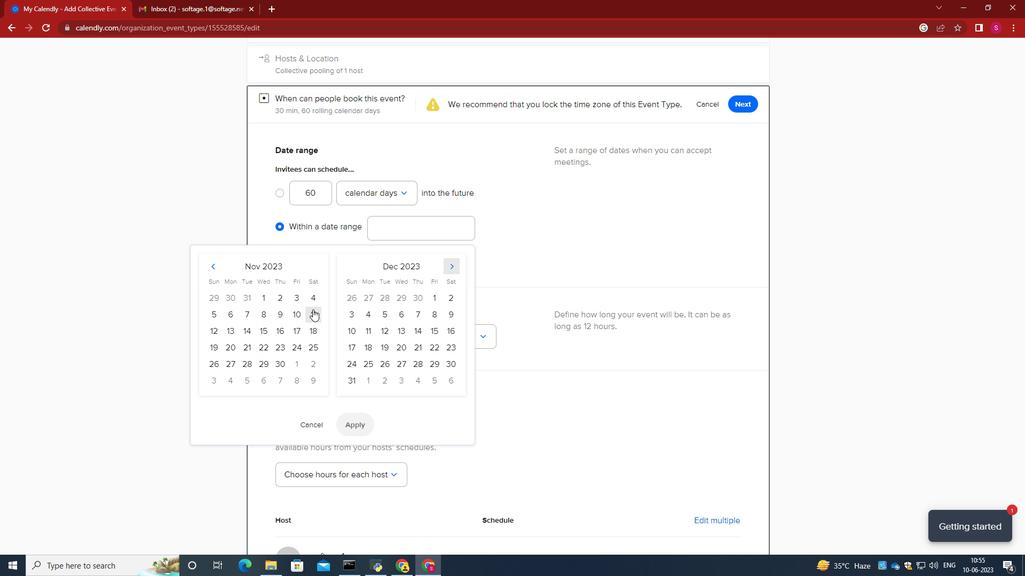 
Action: Mouse moved to (232, 335)
Screenshot: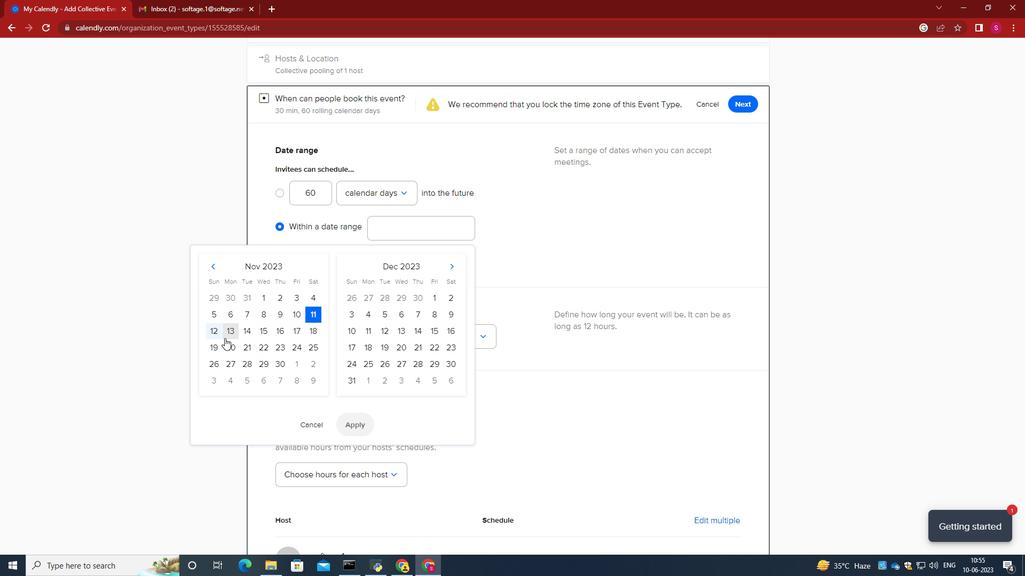 
Action: Mouse pressed left at (232, 335)
Screenshot: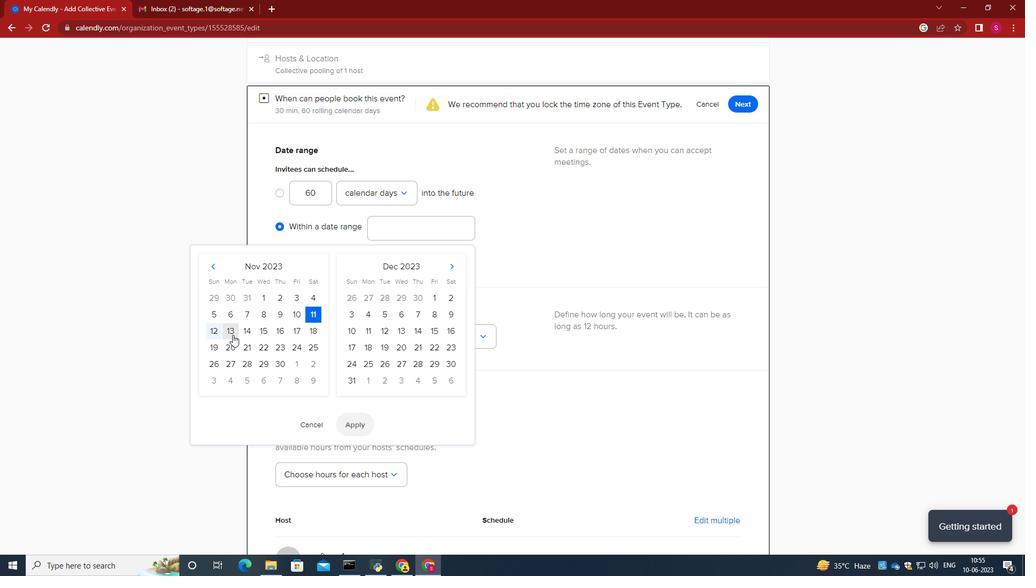 
Action: Mouse moved to (364, 430)
Screenshot: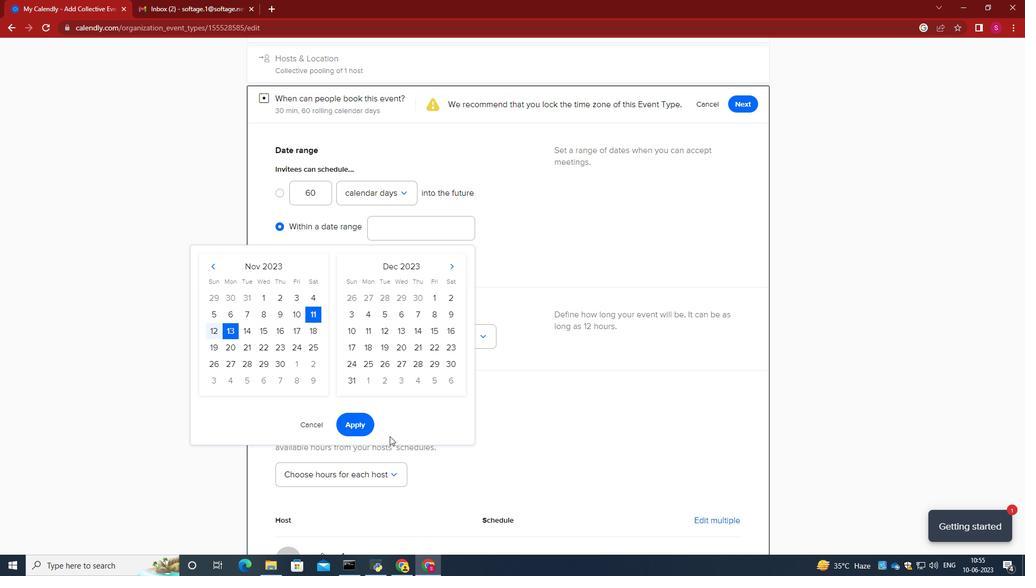 
Action: Mouse pressed left at (364, 430)
Screenshot: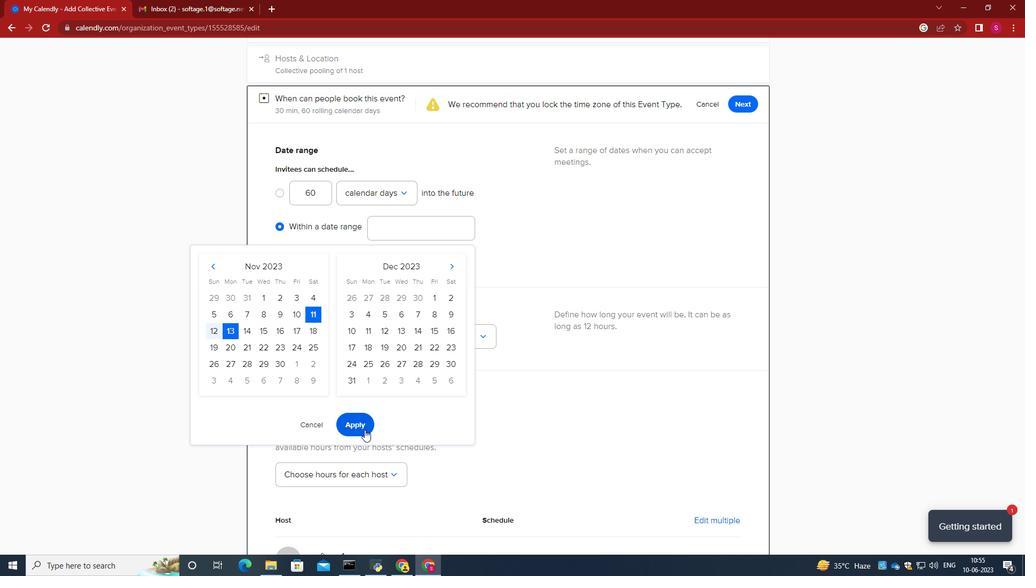 
Action: Mouse moved to (481, 386)
Screenshot: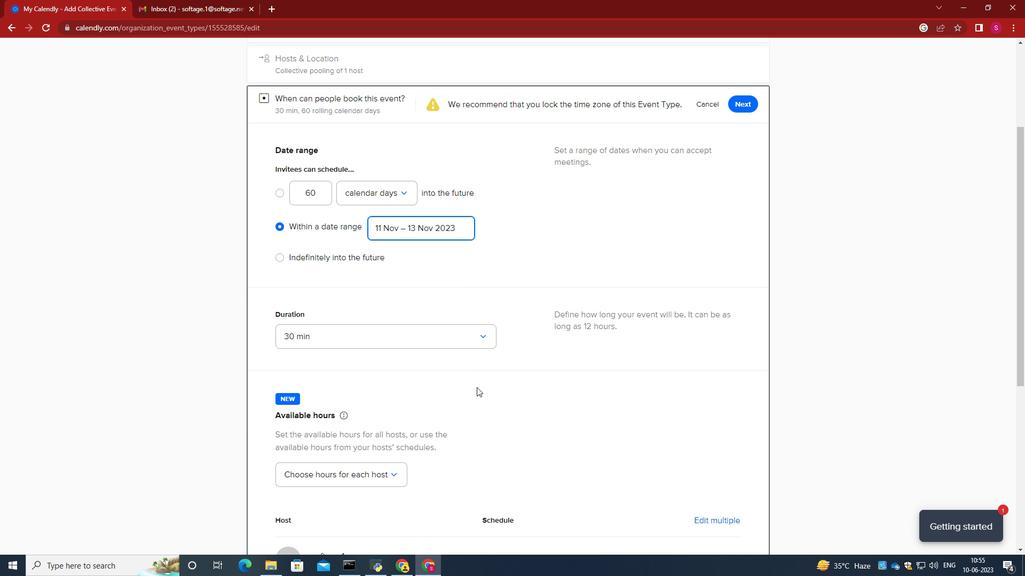 
Action: Mouse scrolled (481, 386) with delta (0, 0)
Screenshot: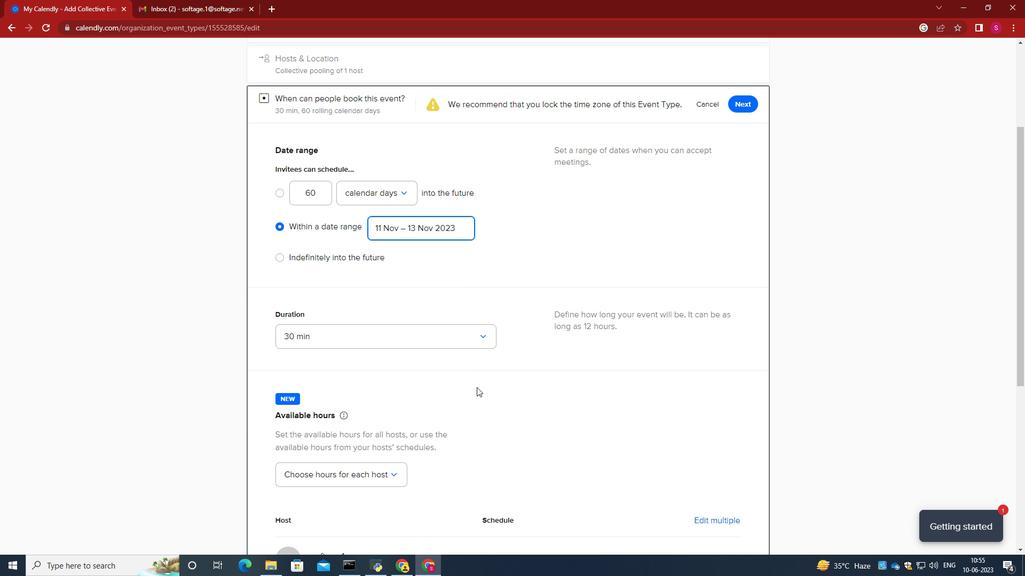 
Action: Mouse moved to (481, 386)
Screenshot: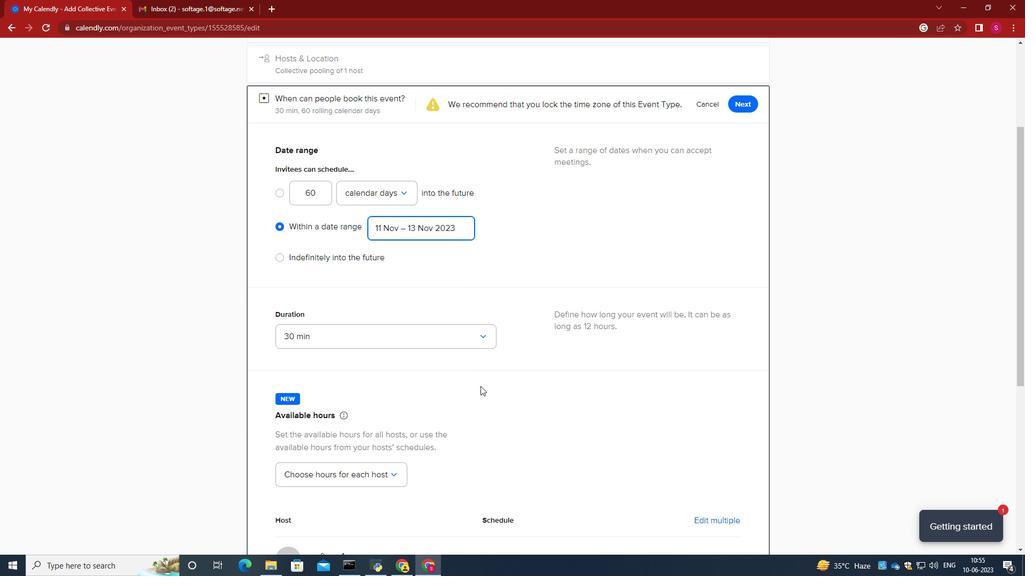 
Action: Mouse scrolled (481, 386) with delta (0, 0)
Screenshot: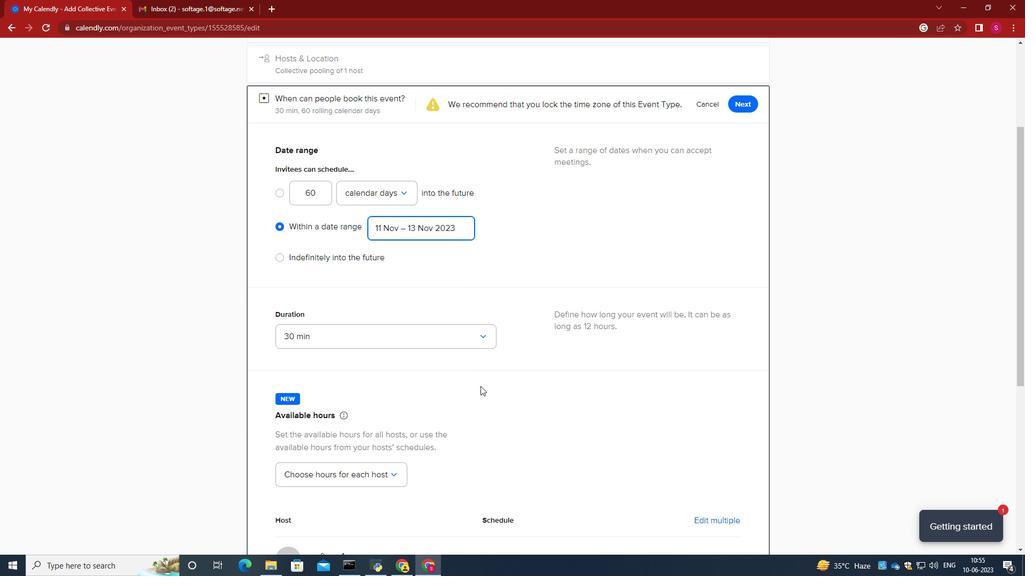 
Action: Mouse scrolled (481, 386) with delta (0, 0)
Screenshot: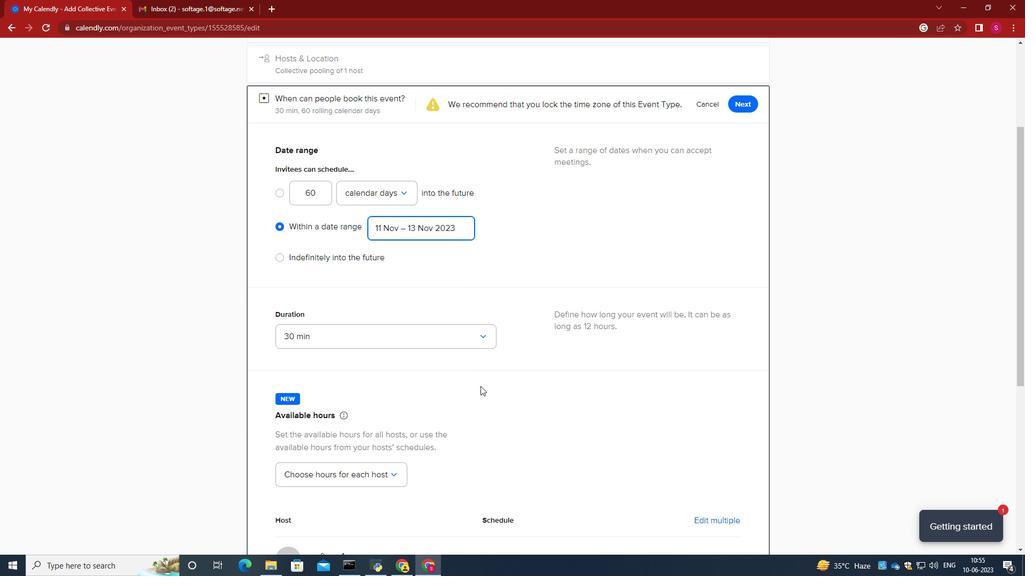 
Action: Mouse scrolled (481, 386) with delta (0, 0)
Screenshot: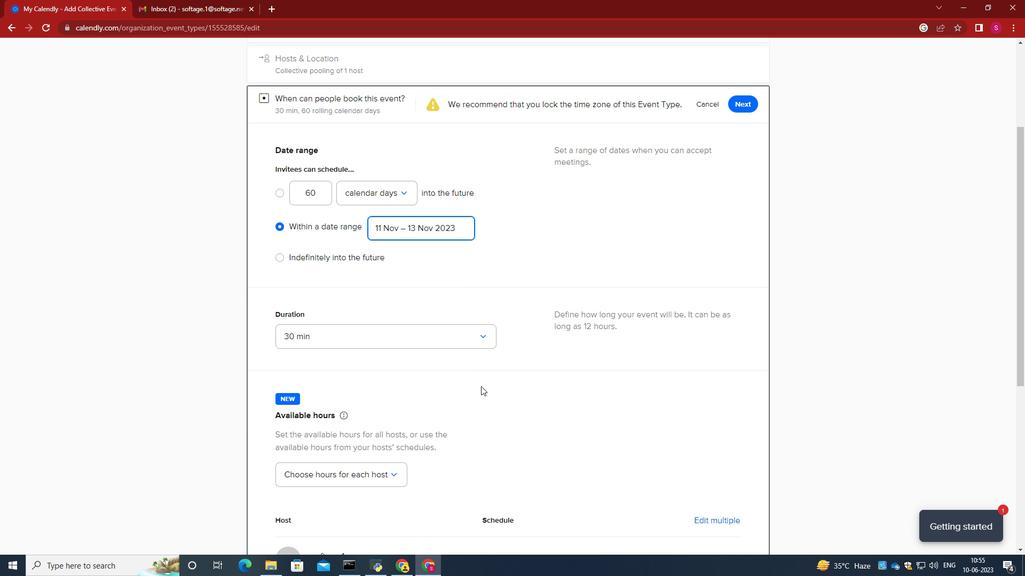 
Action: Mouse moved to (481, 388)
Screenshot: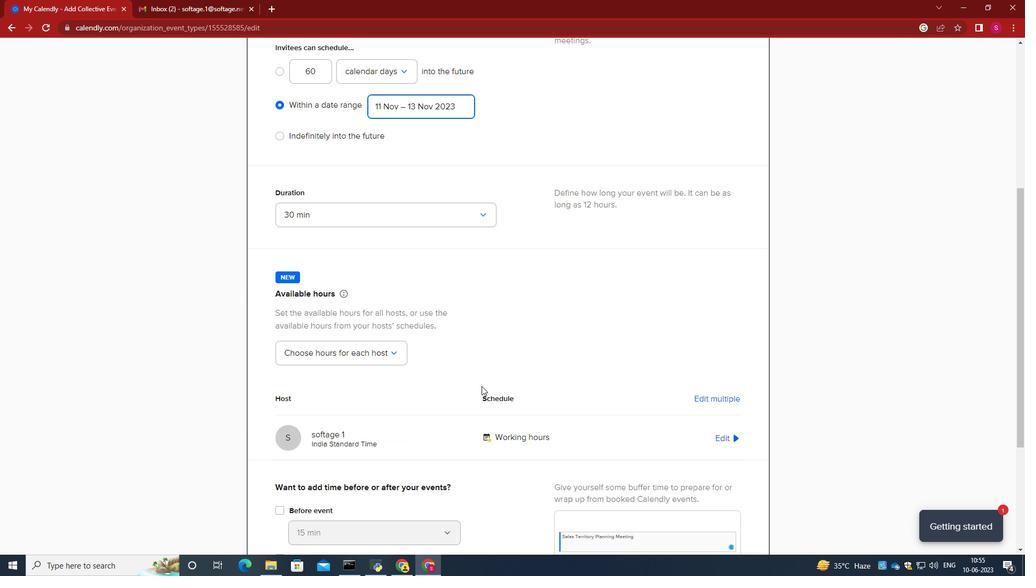 
Action: Mouse scrolled (481, 387) with delta (0, 0)
Screenshot: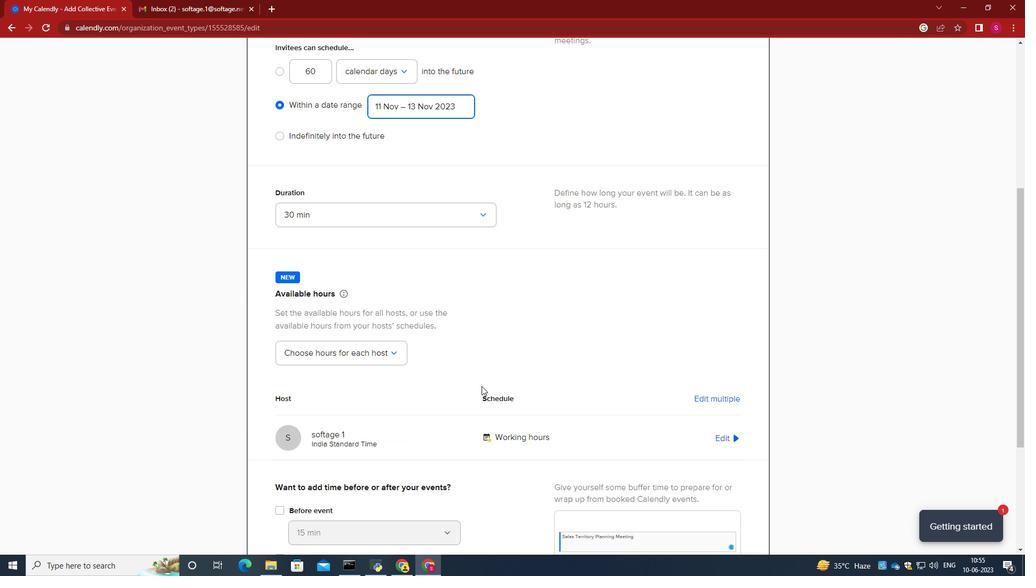 
Action: Mouse moved to (482, 390)
Screenshot: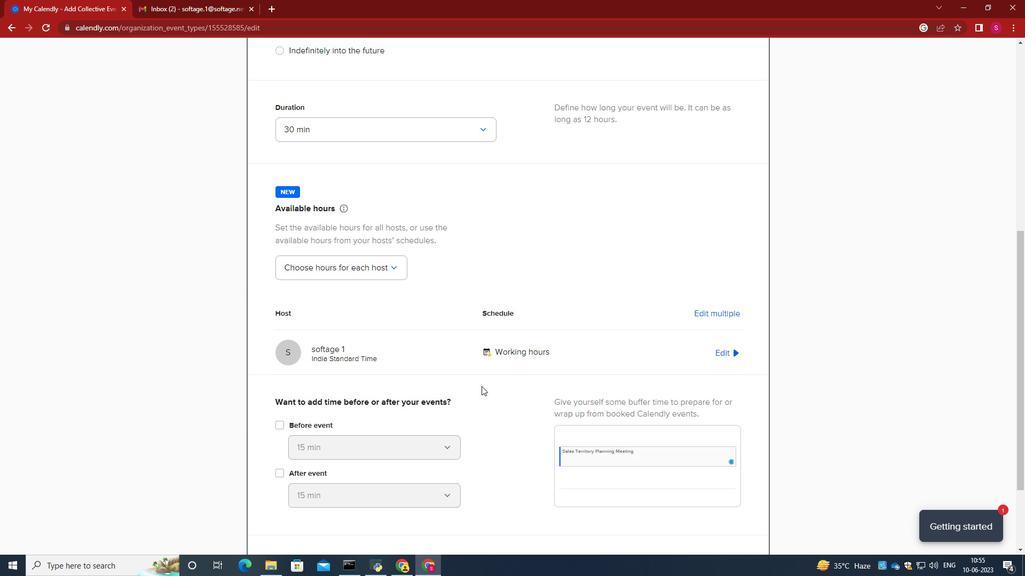 
Action: Mouse scrolled (482, 389) with delta (0, 0)
Screenshot: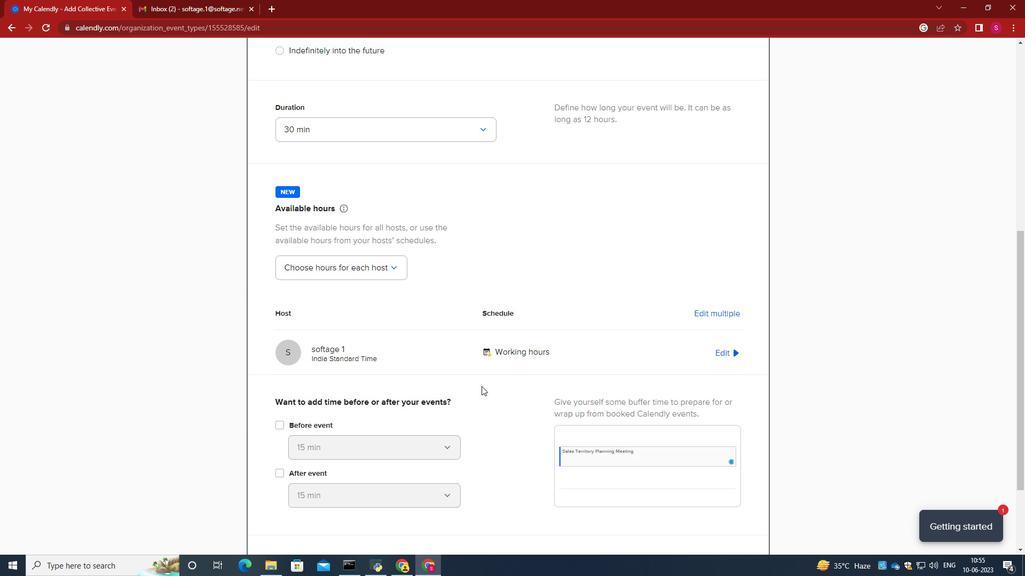 
Action: Mouse moved to (482, 390)
Screenshot: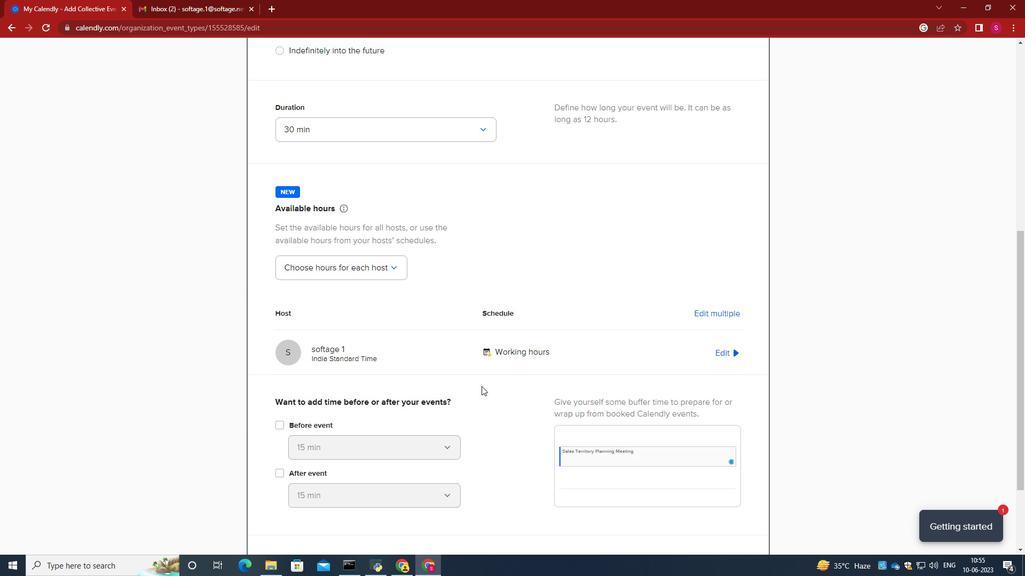 
Action: Mouse scrolled (482, 389) with delta (0, 0)
Screenshot: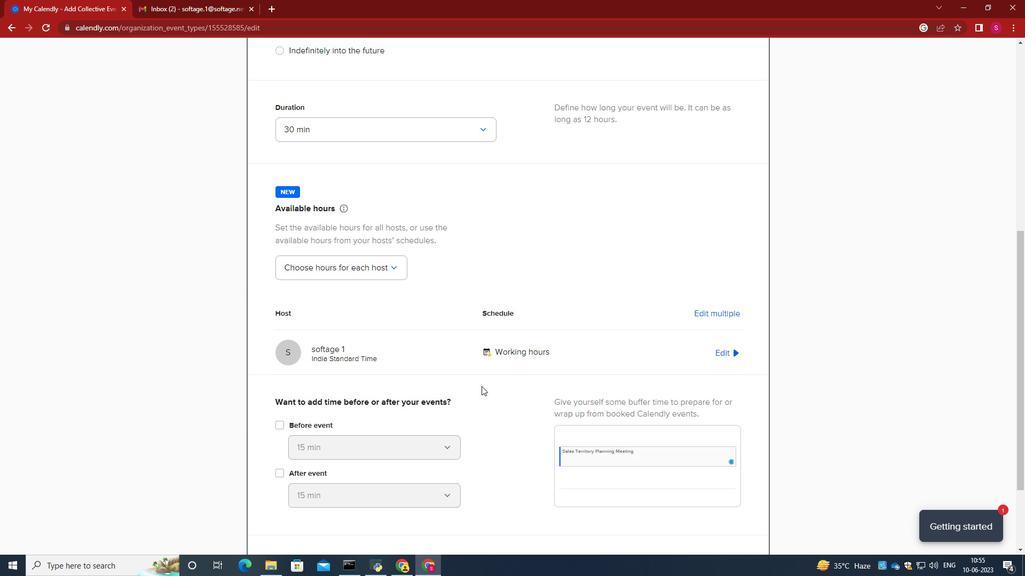 
Action: Mouse scrolled (482, 389) with delta (0, 0)
Screenshot: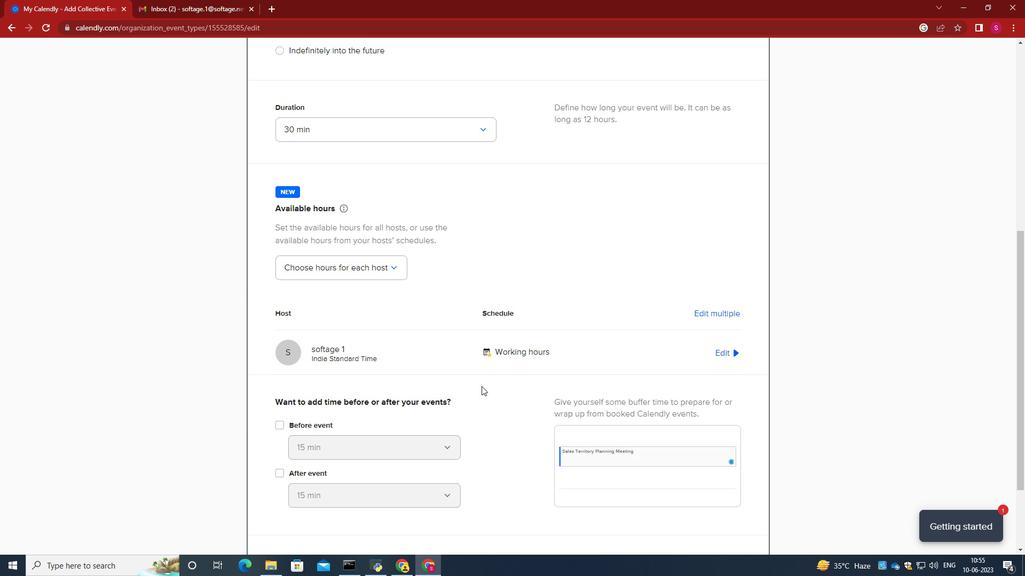 
Action: Mouse moved to (464, 398)
Screenshot: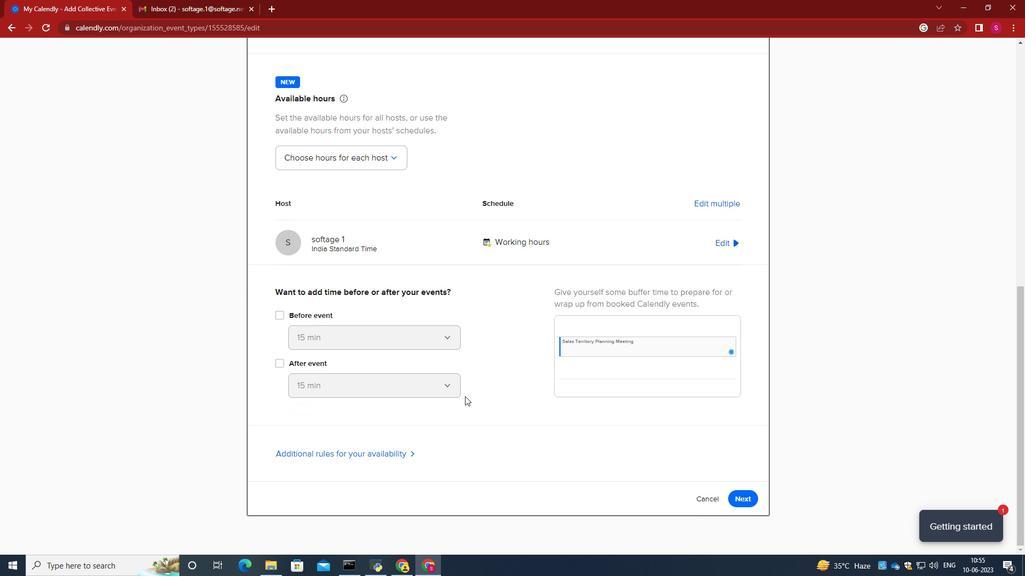 
Action: Mouse scrolled (464, 397) with delta (0, 0)
Screenshot: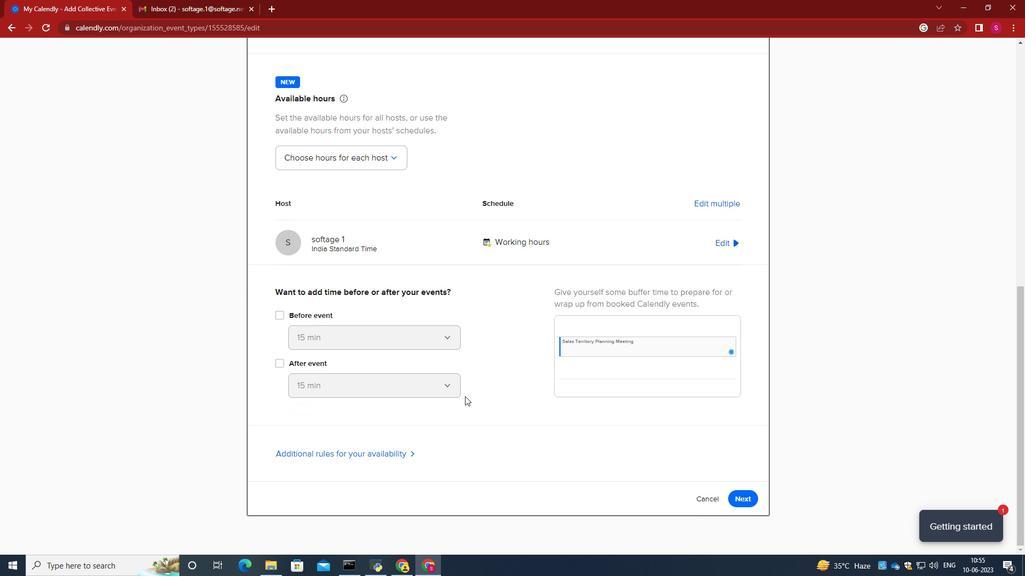 
Action: Mouse moved to (464, 398)
Screenshot: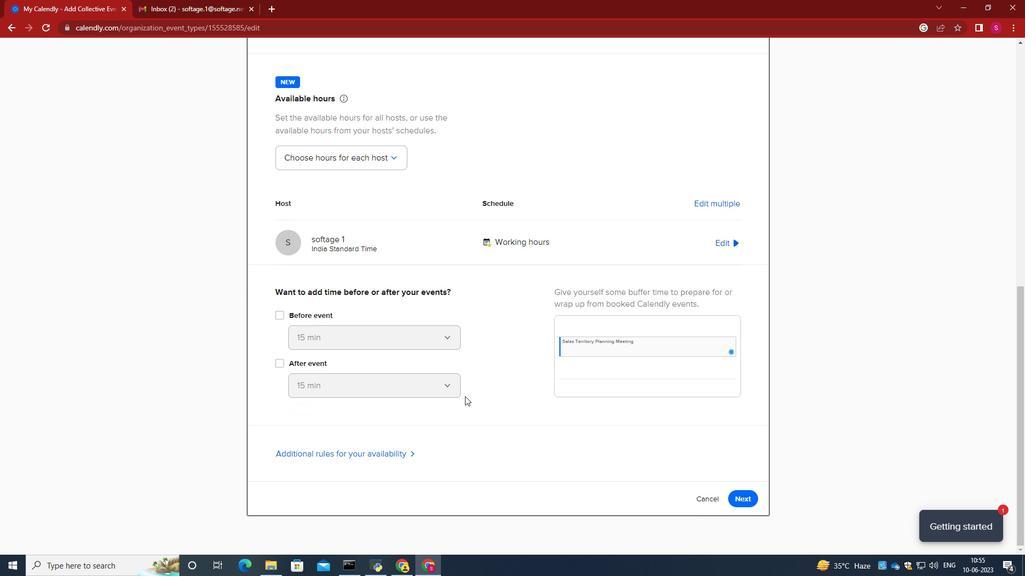 
Action: Mouse scrolled (464, 397) with delta (0, 0)
Screenshot: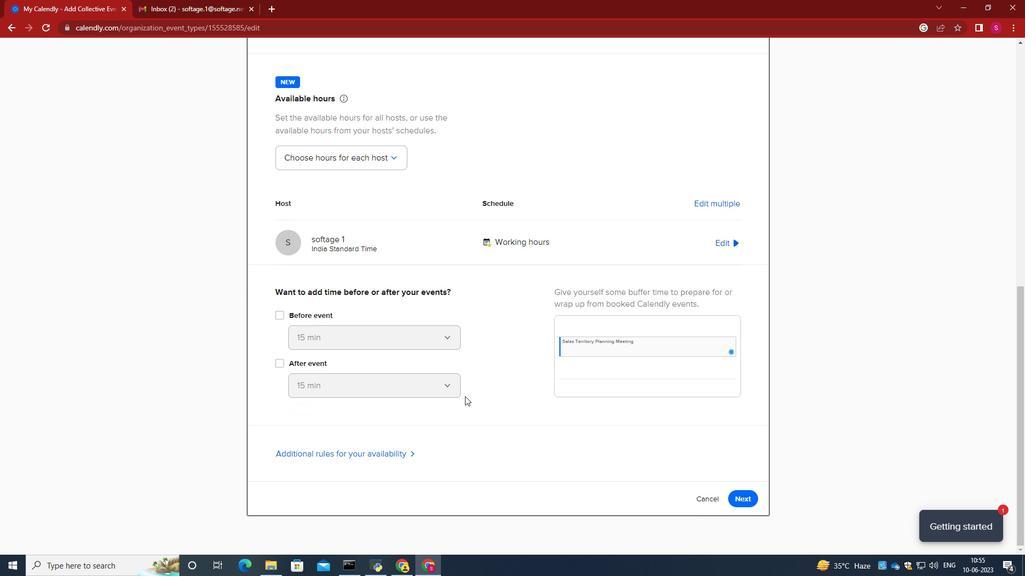 
Action: Mouse scrolled (464, 398) with delta (0, 0)
Screenshot: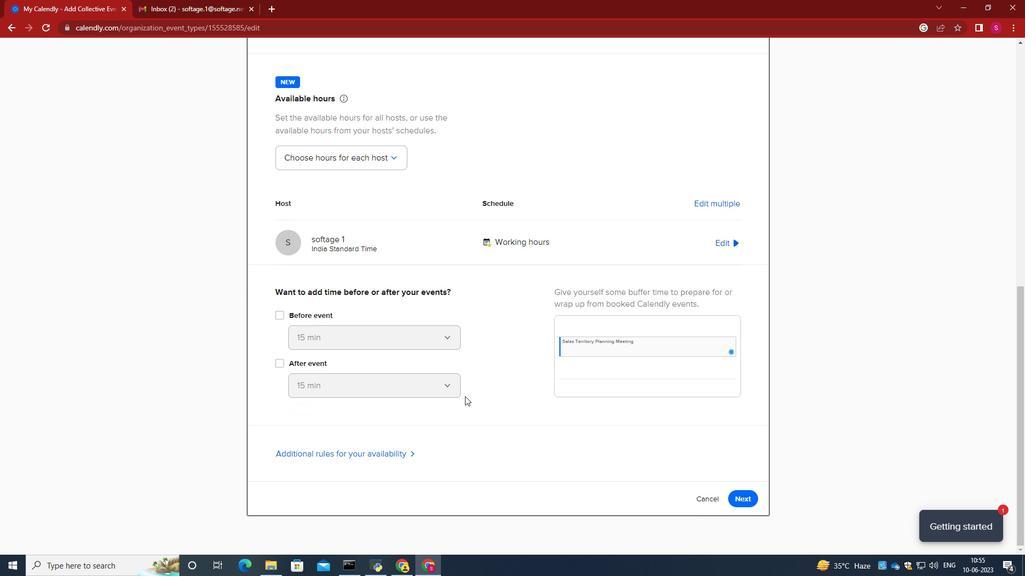 
Action: Mouse scrolled (464, 398) with delta (0, 0)
Screenshot: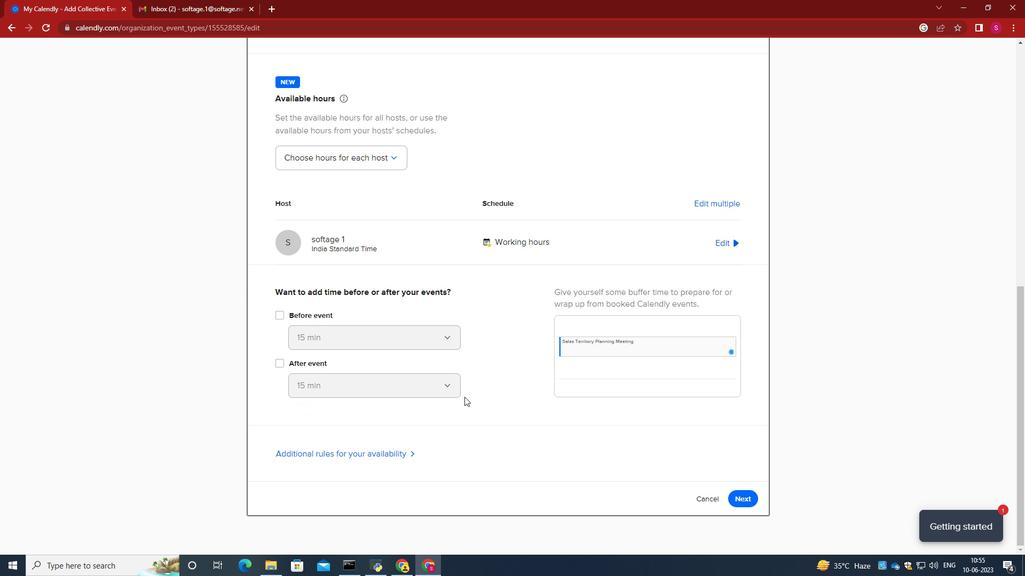 
Action: Mouse moved to (615, 442)
Screenshot: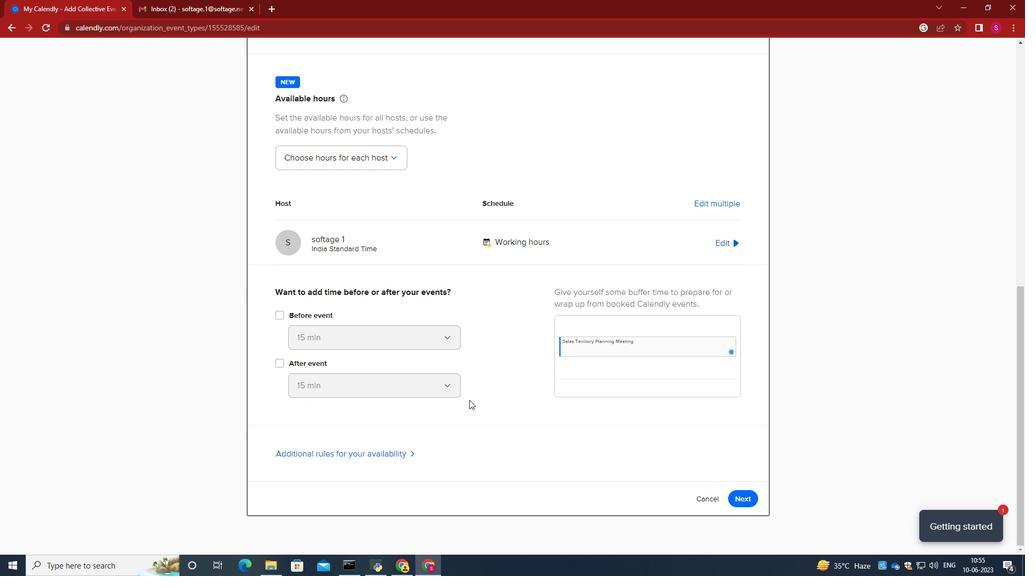 
Action: Mouse scrolled (615, 442) with delta (0, 0)
Screenshot: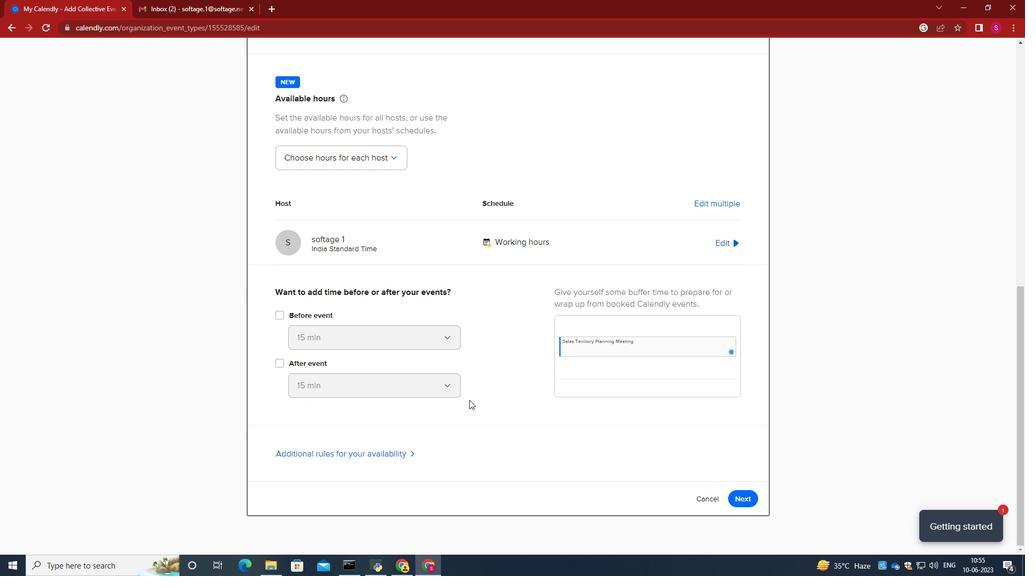 
Action: Mouse moved to (738, 496)
Screenshot: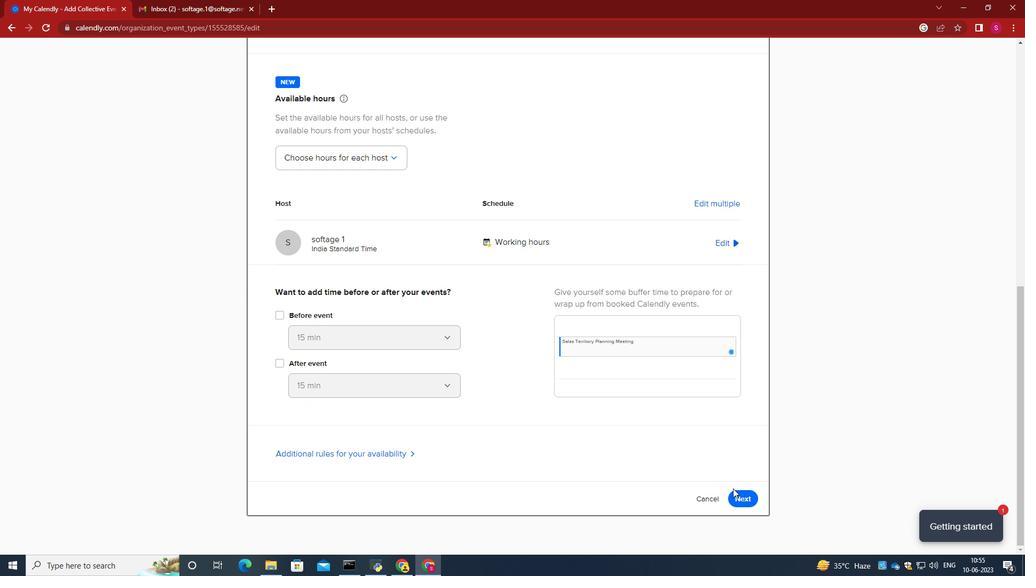 
Action: Mouse pressed left at (738, 496)
Screenshot: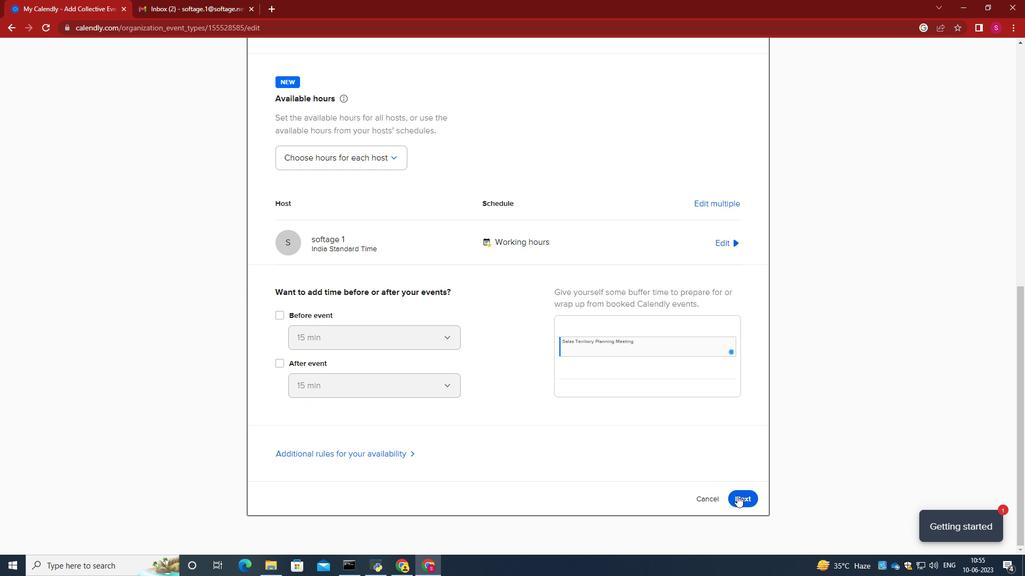 
Action: Mouse moved to (745, 92)
Screenshot: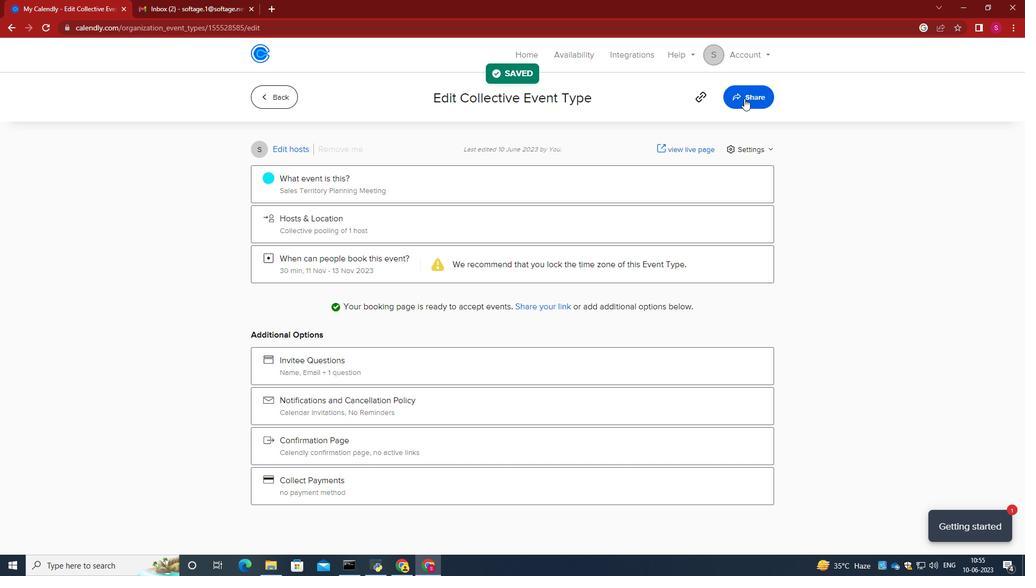 
Action: Mouse pressed left at (745, 92)
Screenshot: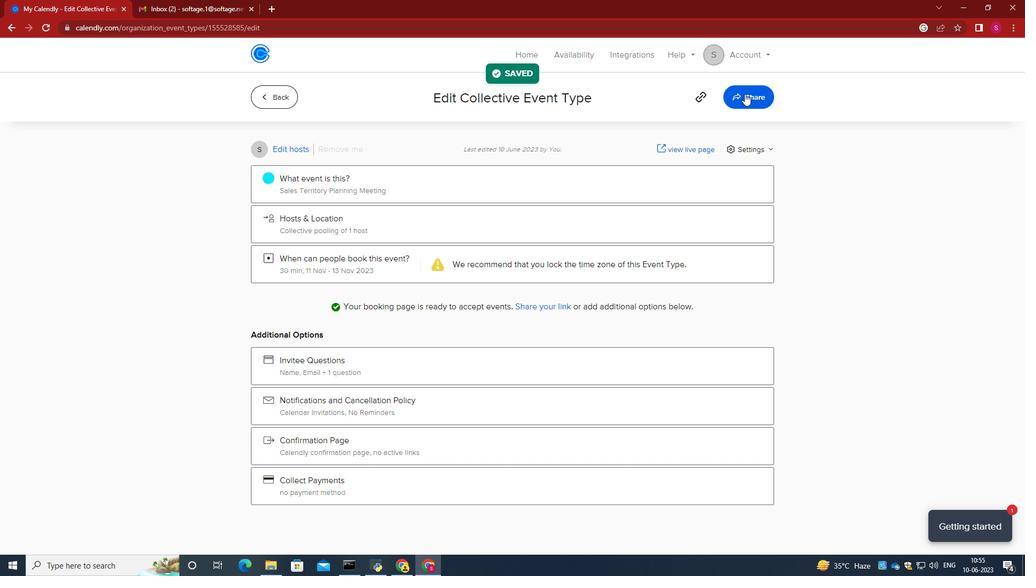 
Action: Mouse moved to (646, 198)
Screenshot: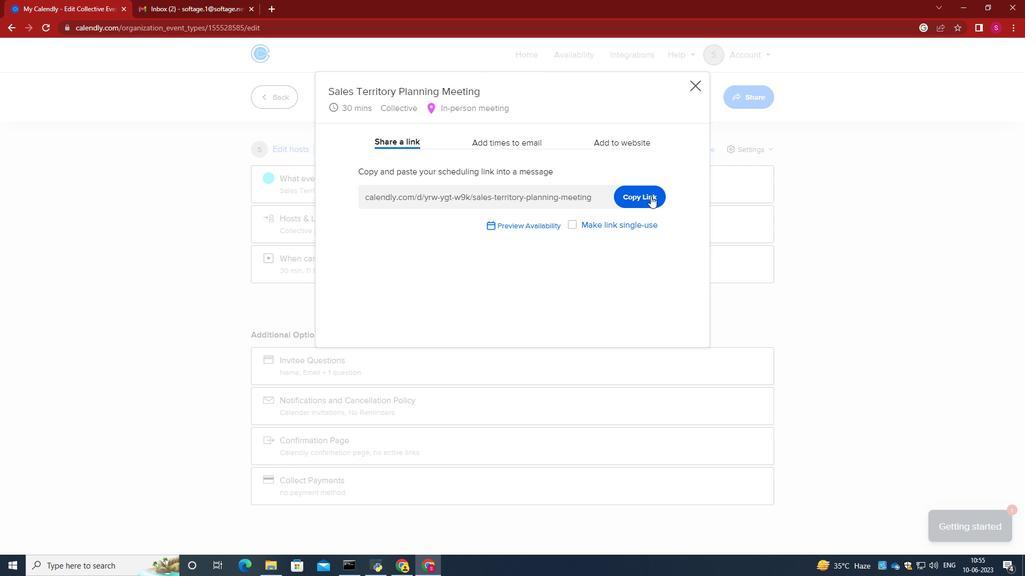 
Action: Mouse pressed left at (646, 198)
Screenshot: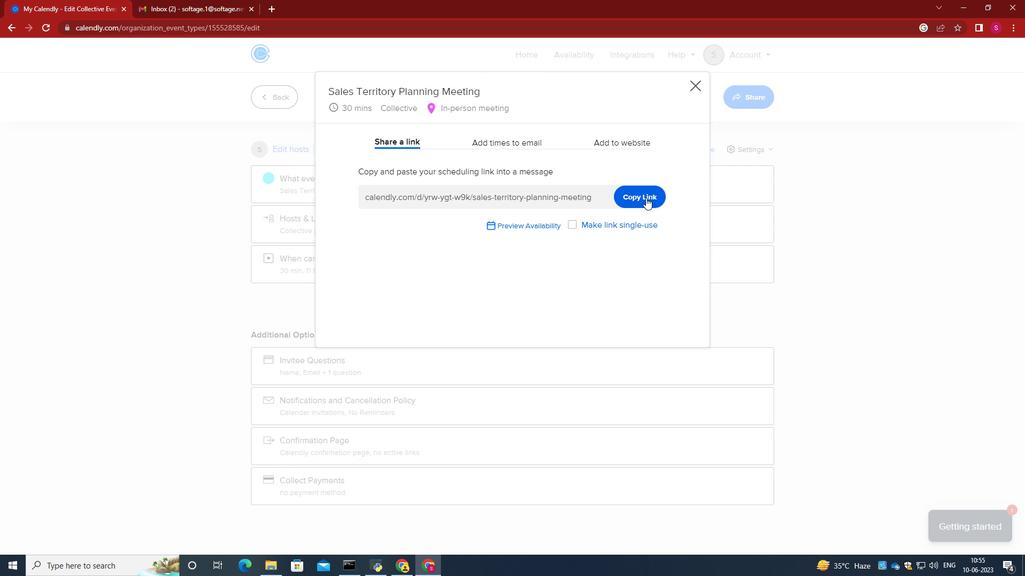
Action: Mouse moved to (216, 1)
Screenshot: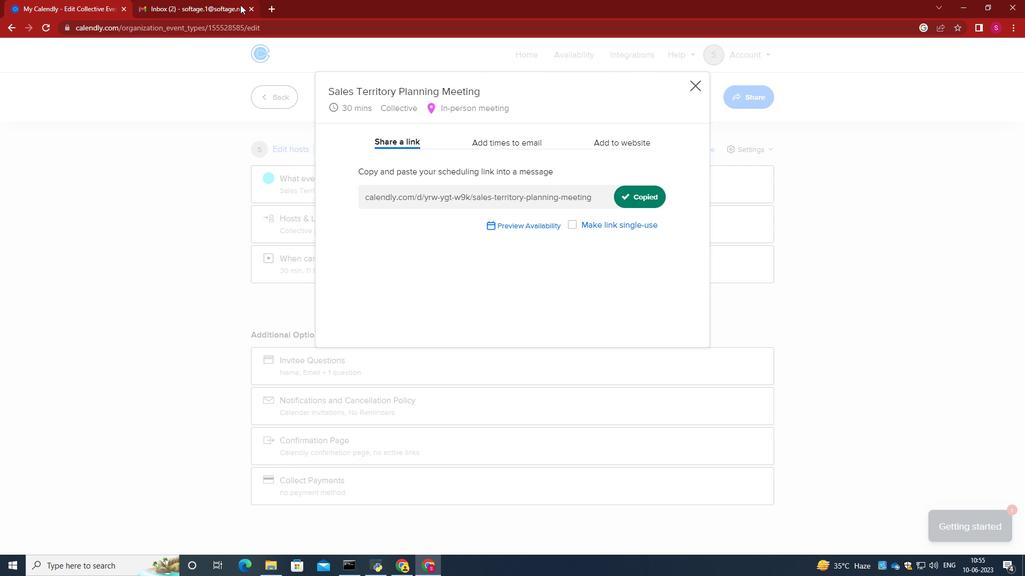 
Action: Mouse pressed left at (216, 1)
Screenshot: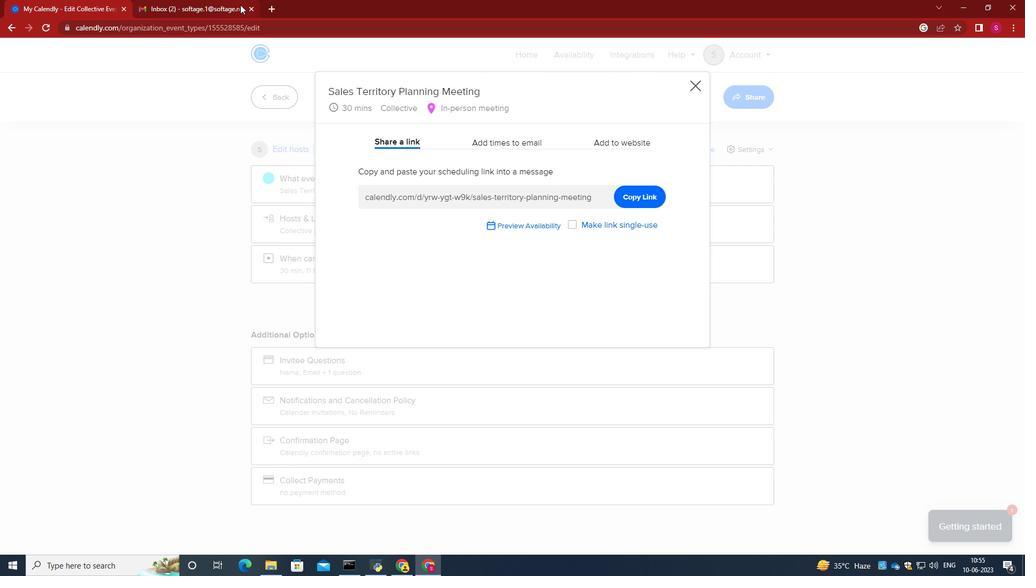 
Action: Mouse moved to (82, 90)
Screenshot: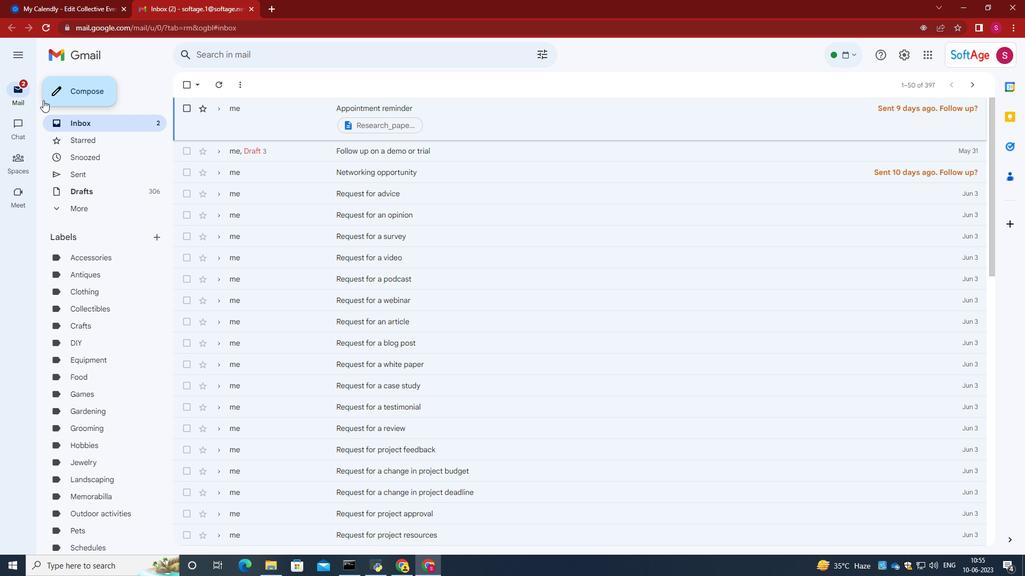 
Action: Mouse pressed left at (82, 90)
Screenshot: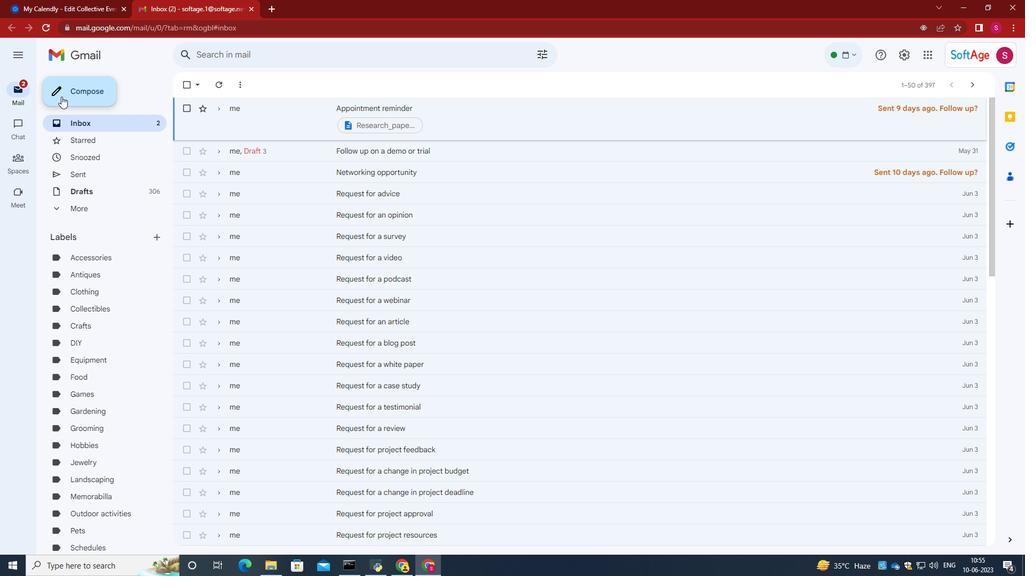
Action: Mouse moved to (829, 364)
Screenshot: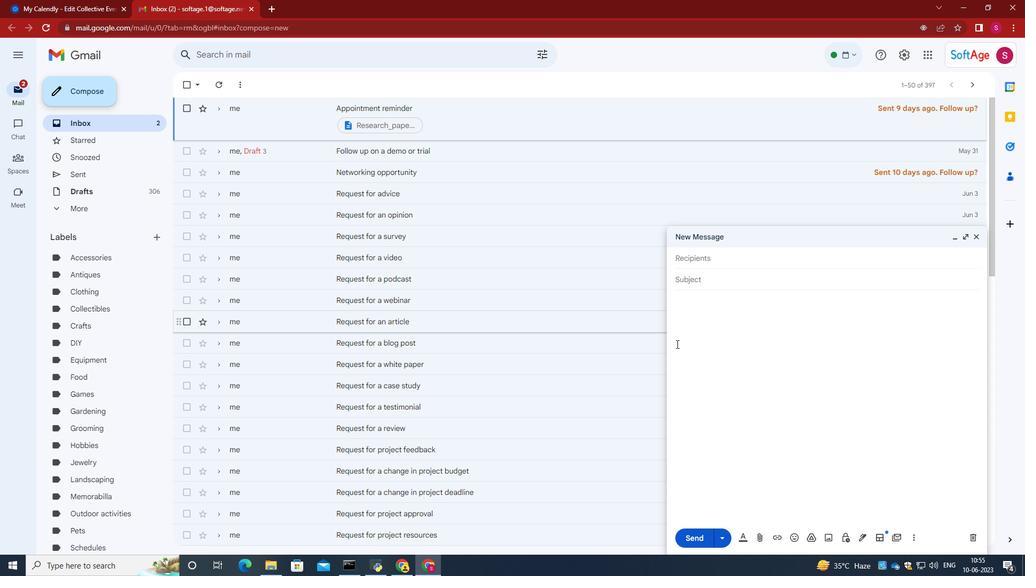 
Action: Mouse pressed left at (829, 364)
Screenshot: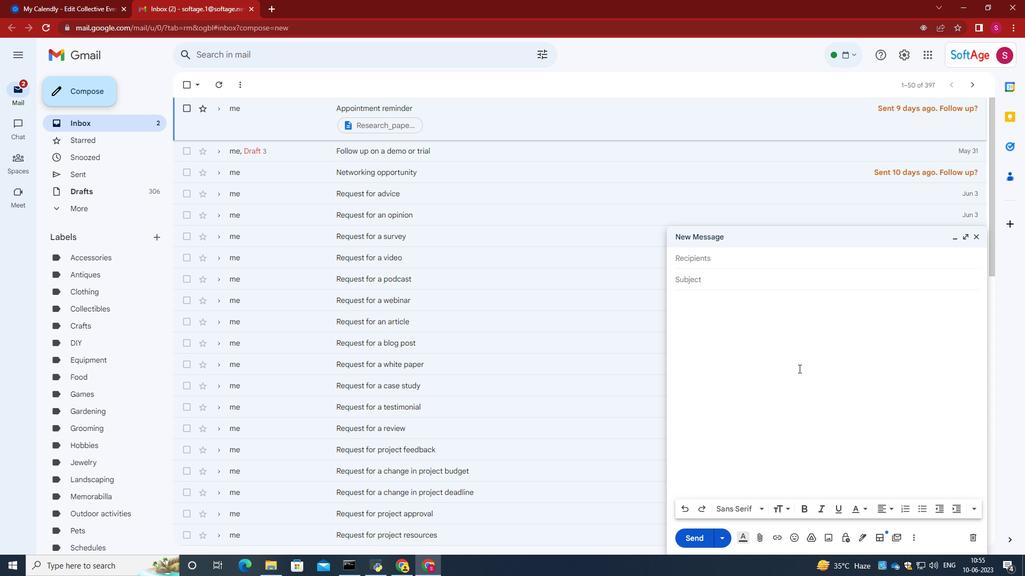 
Action: Mouse moved to (829, 364)
Screenshot: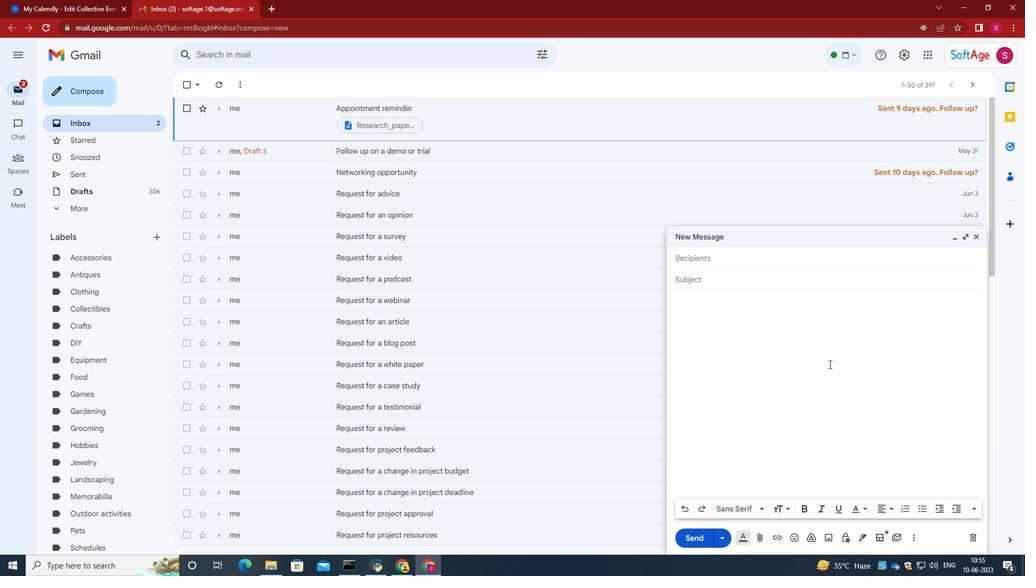 
Action: Key pressed ctrl+V
Screenshot: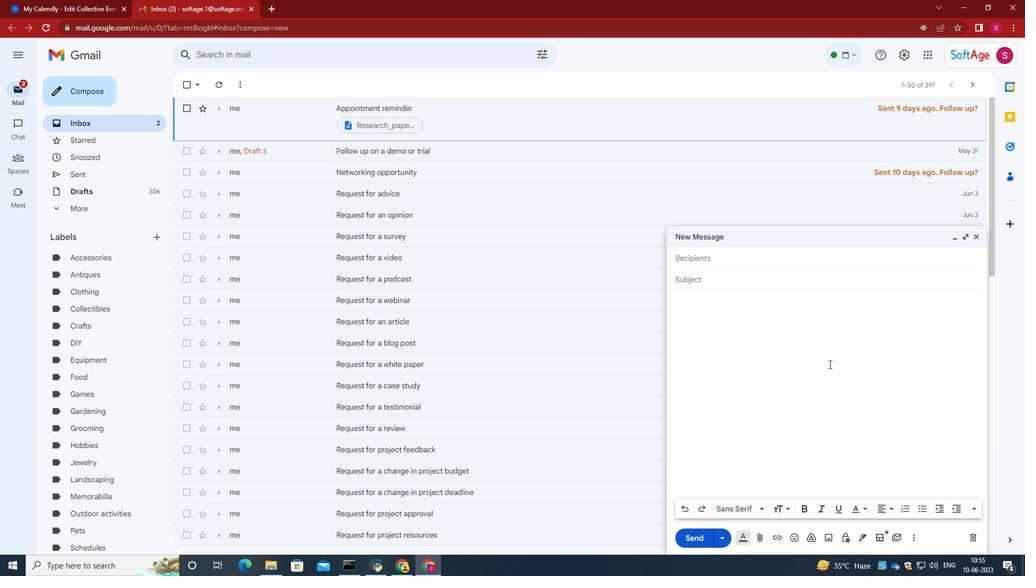 
Action: Mouse moved to (727, 252)
Screenshot: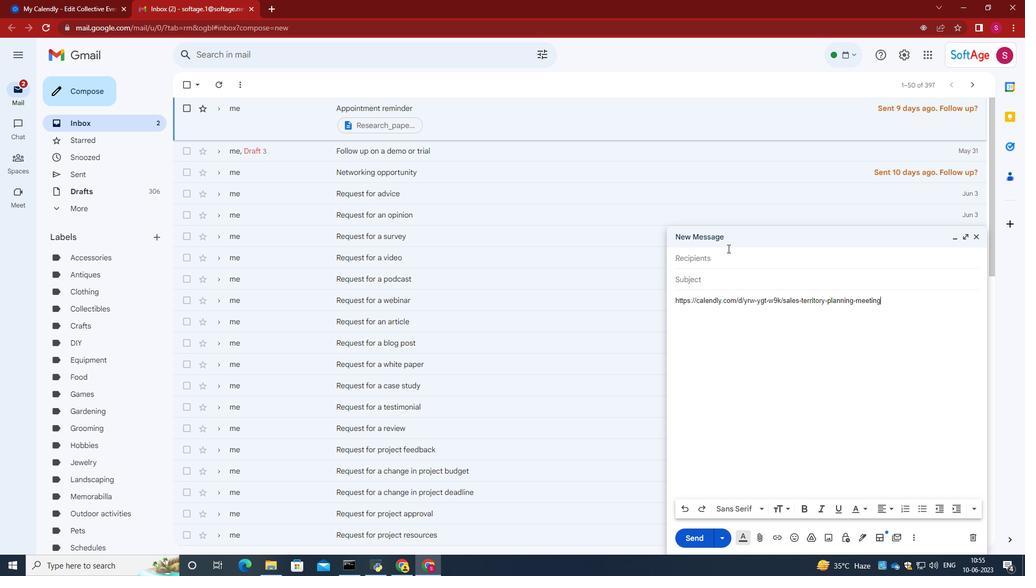 
Action: Mouse pressed left at (727, 252)
Screenshot: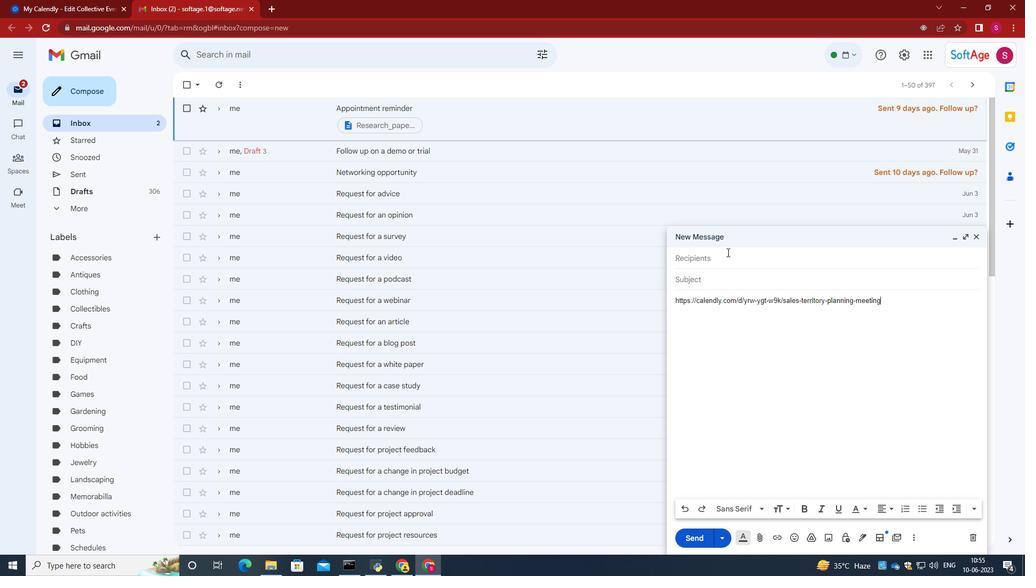 
Action: Key pressed softage.9<Key.shift>@softage.net<Key.enter>softage.10<Key.shift>@softage.net<Key.enter>
Screenshot: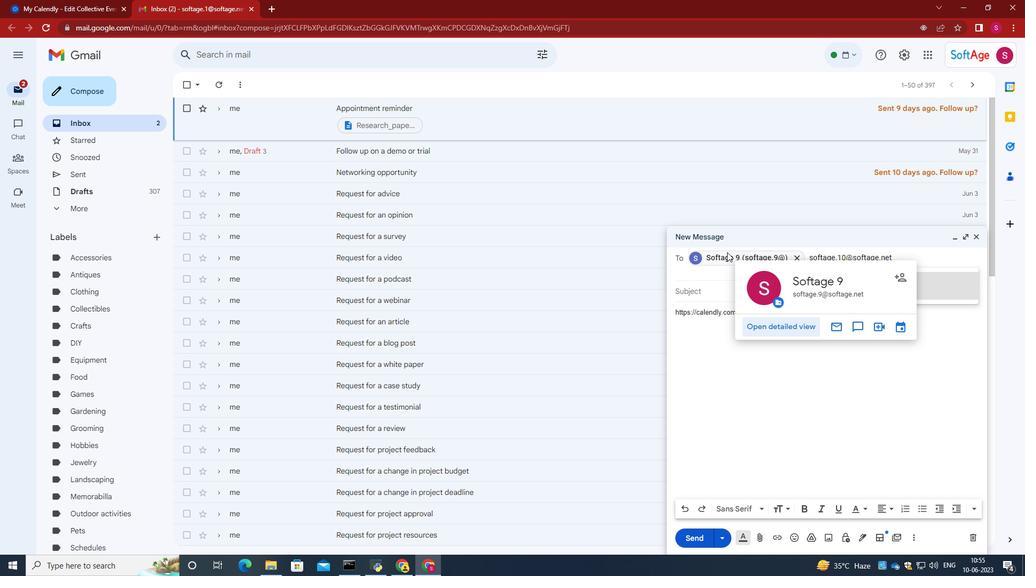 
Action: Mouse moved to (821, 405)
Screenshot: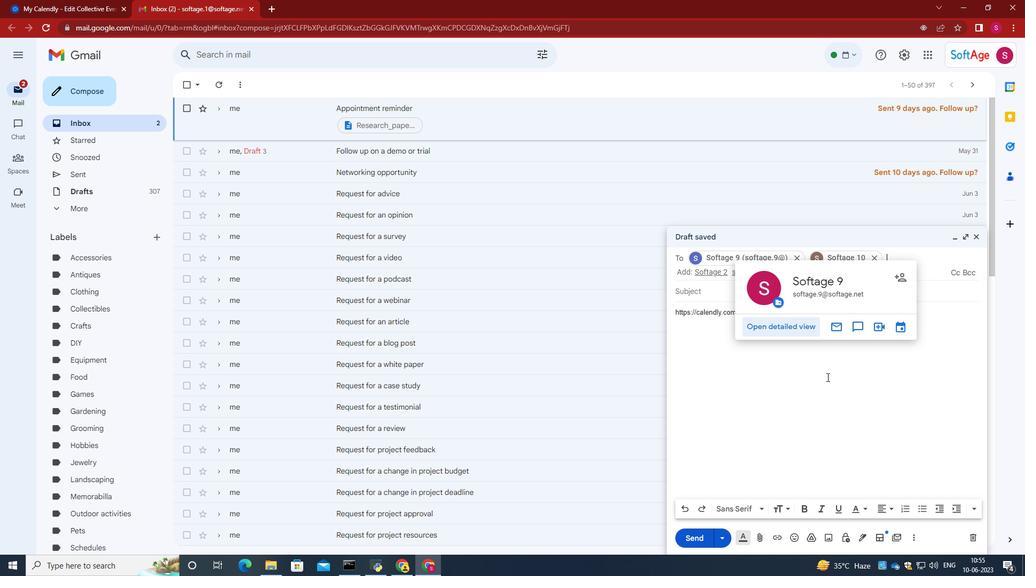 
Action: Mouse pressed left at (821, 405)
Screenshot: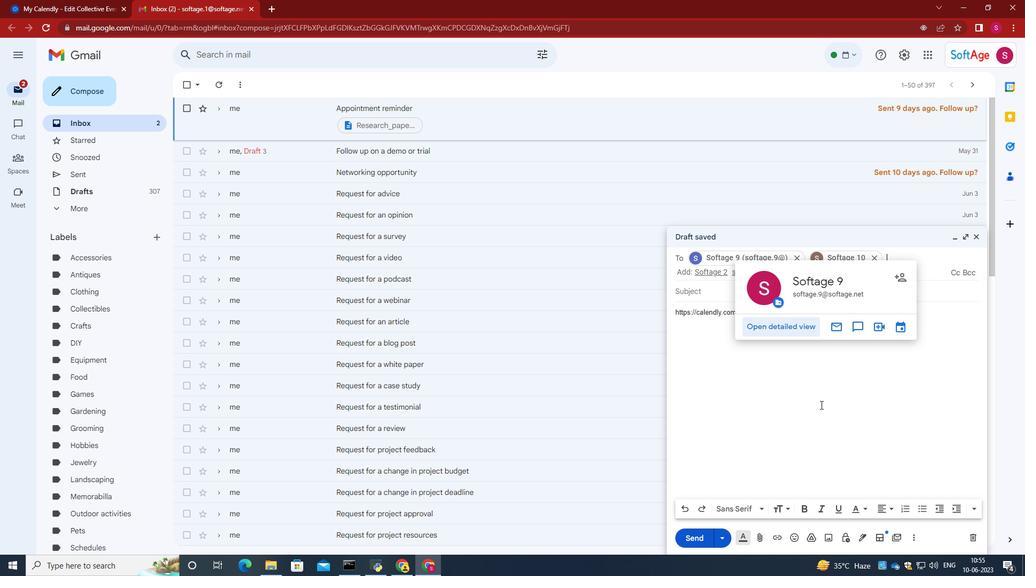 
Action: Mouse moved to (706, 544)
Screenshot: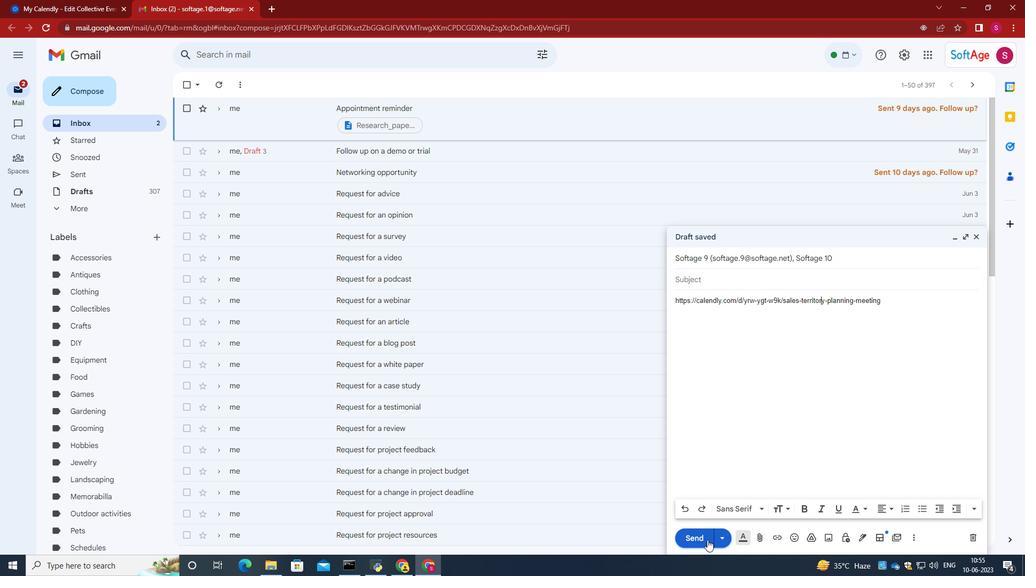 
Action: Mouse pressed left at (706, 544)
Screenshot: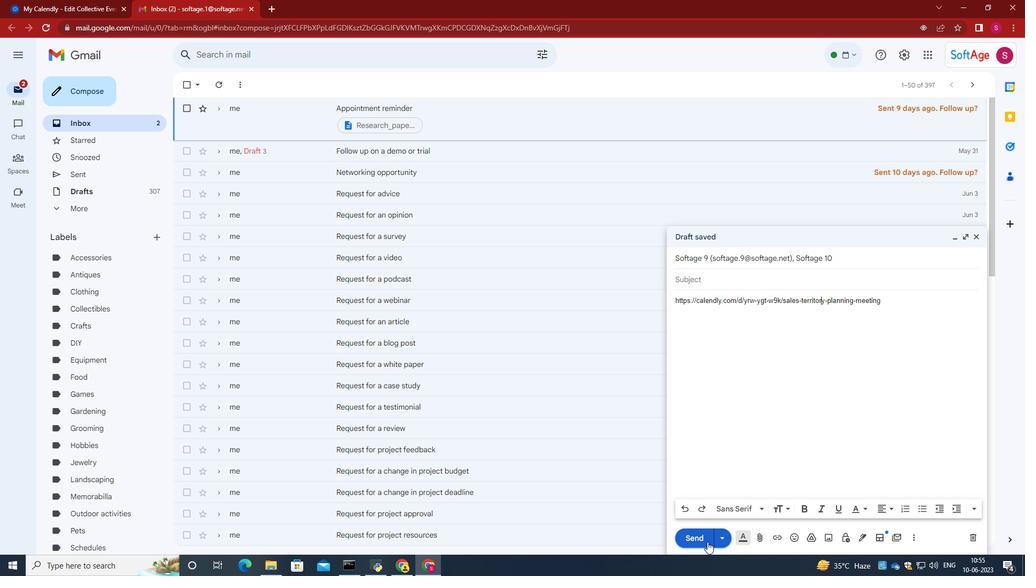 
